 Task: Create new Company, with domain: 'tokyo-mitsubishi.com' and type: 'Prospect'. Add new contact for this company, with mail Id: 'Aadhya34Verma@tokyo-mitsubishi.com', First Name: Aadhya, Last name:  Verma, Job Title: 'Financial Controller', Phone Number: '(305) 555-2347'. Change life cycle stage to  Lead and lead status to  In Progress. Logged in from softage.6@softage.net
Action: Mouse moved to (93, 70)
Screenshot: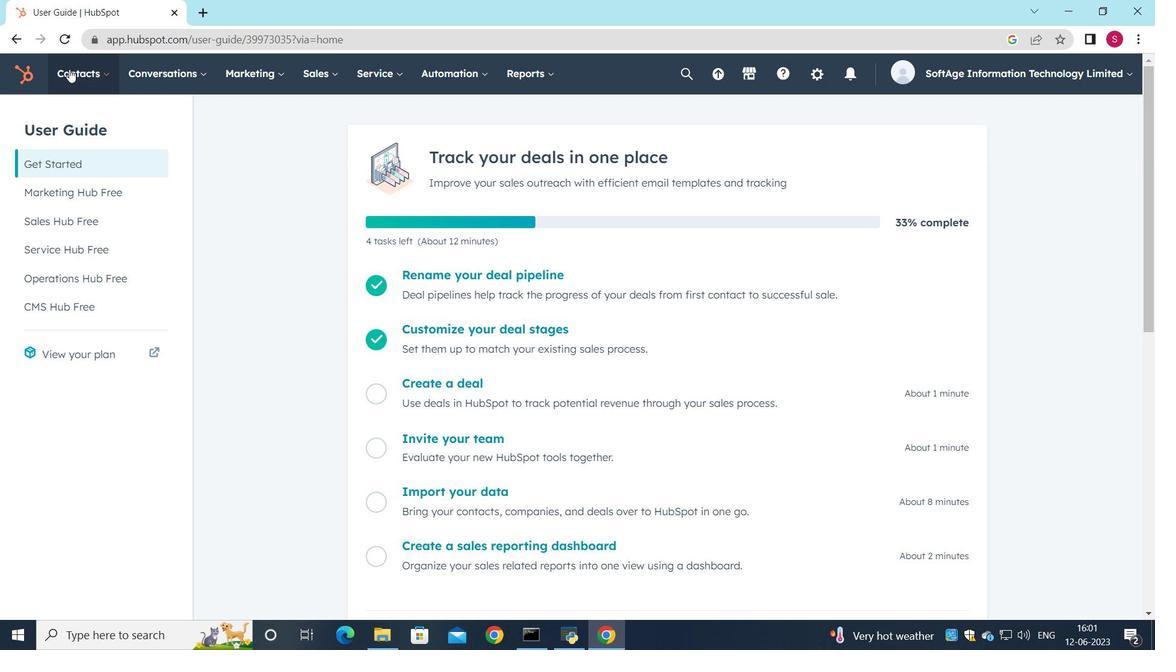 
Action: Mouse pressed left at (93, 70)
Screenshot: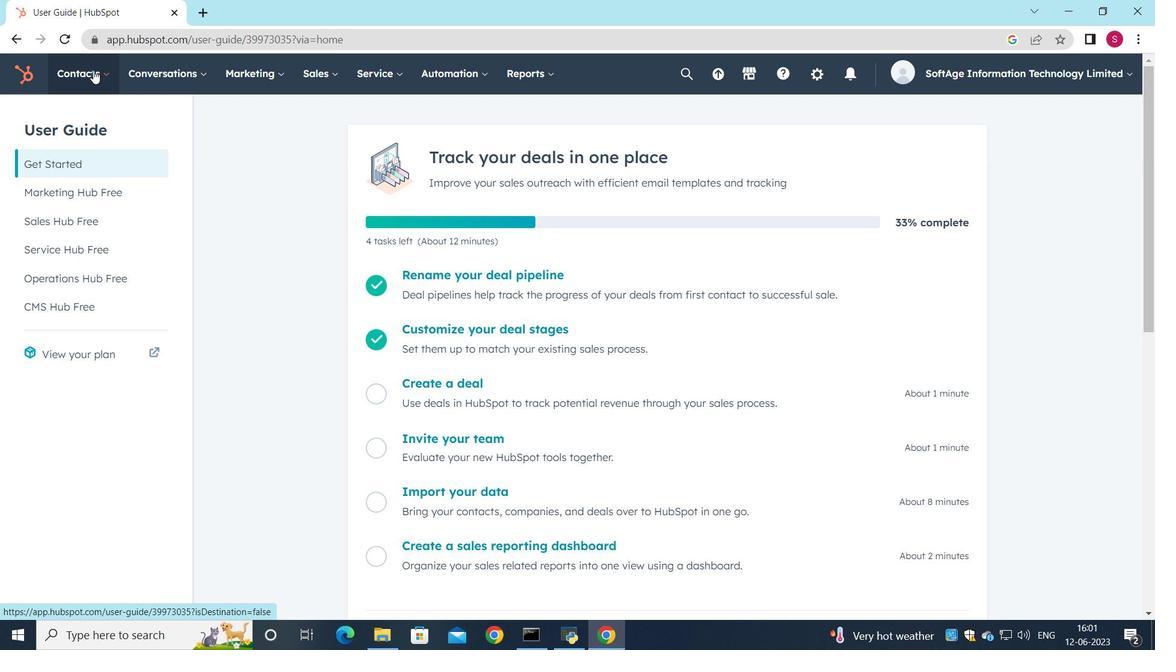
Action: Mouse moved to (128, 149)
Screenshot: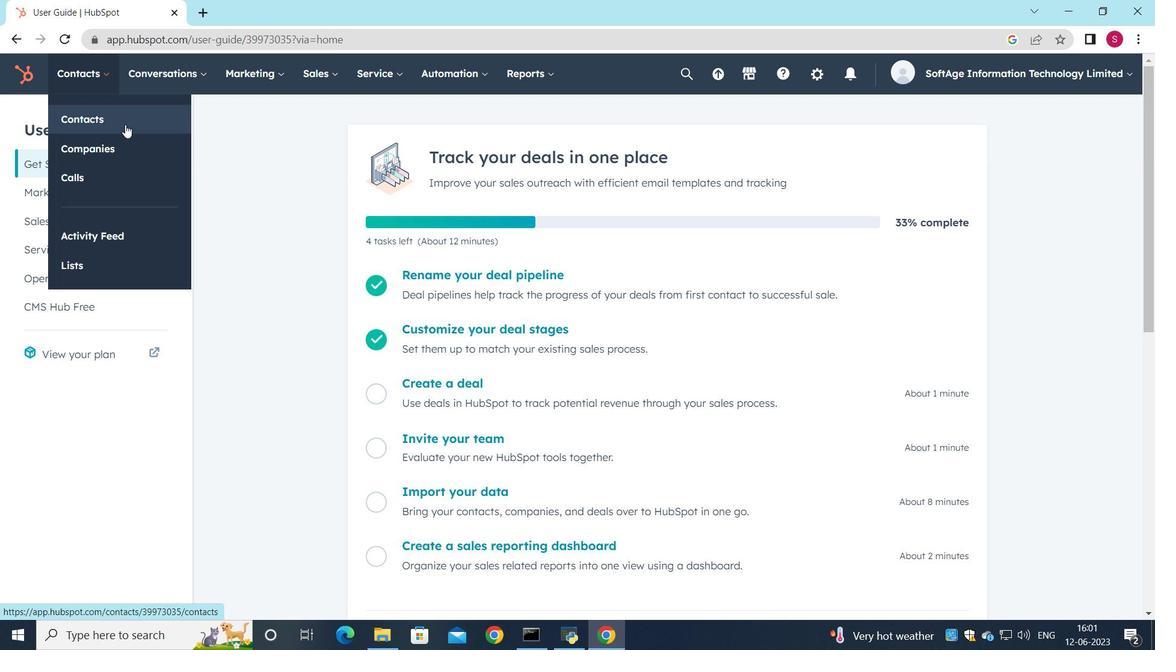 
Action: Mouse pressed left at (128, 149)
Screenshot: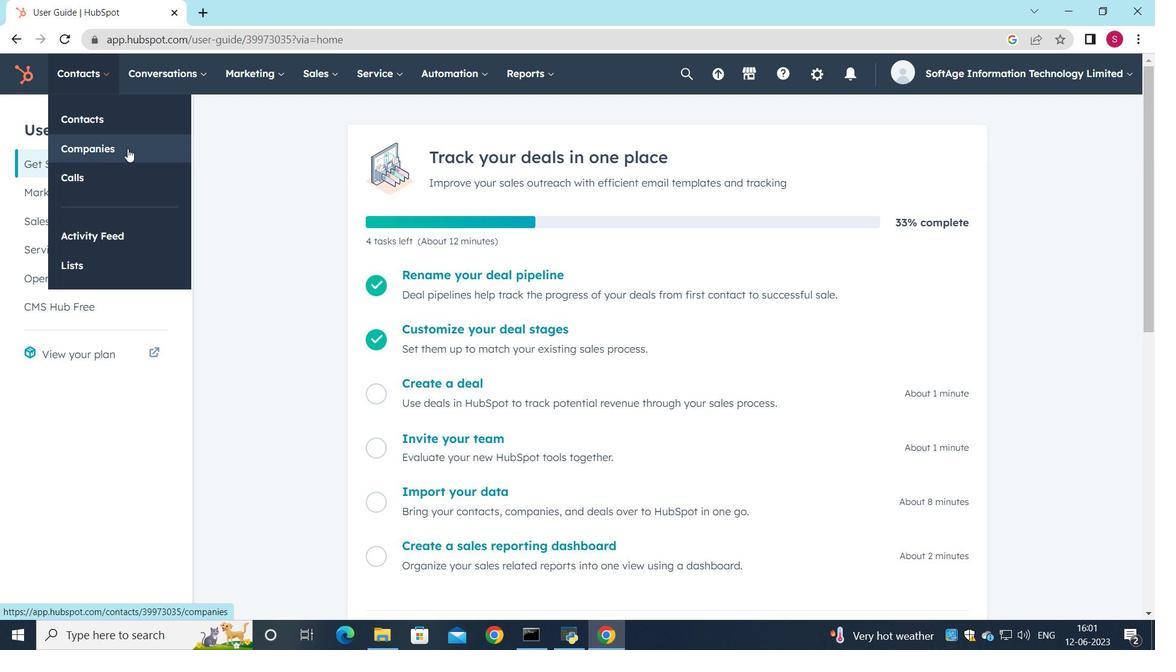 
Action: Mouse moved to (1073, 137)
Screenshot: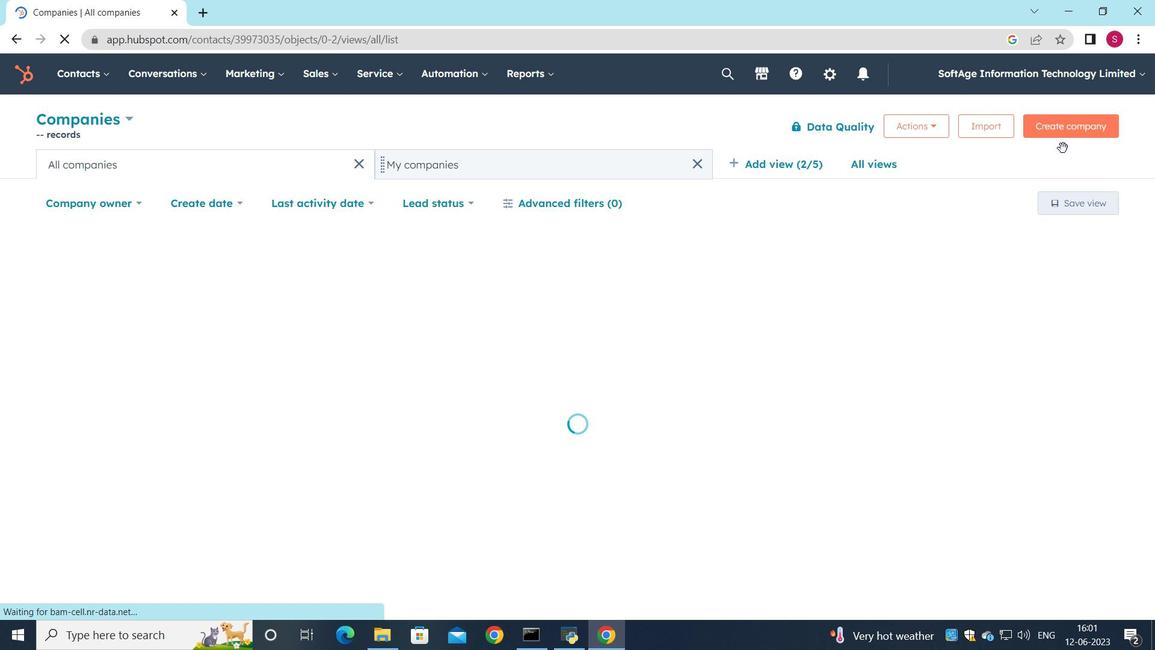 
Action: Mouse pressed left at (1073, 137)
Screenshot: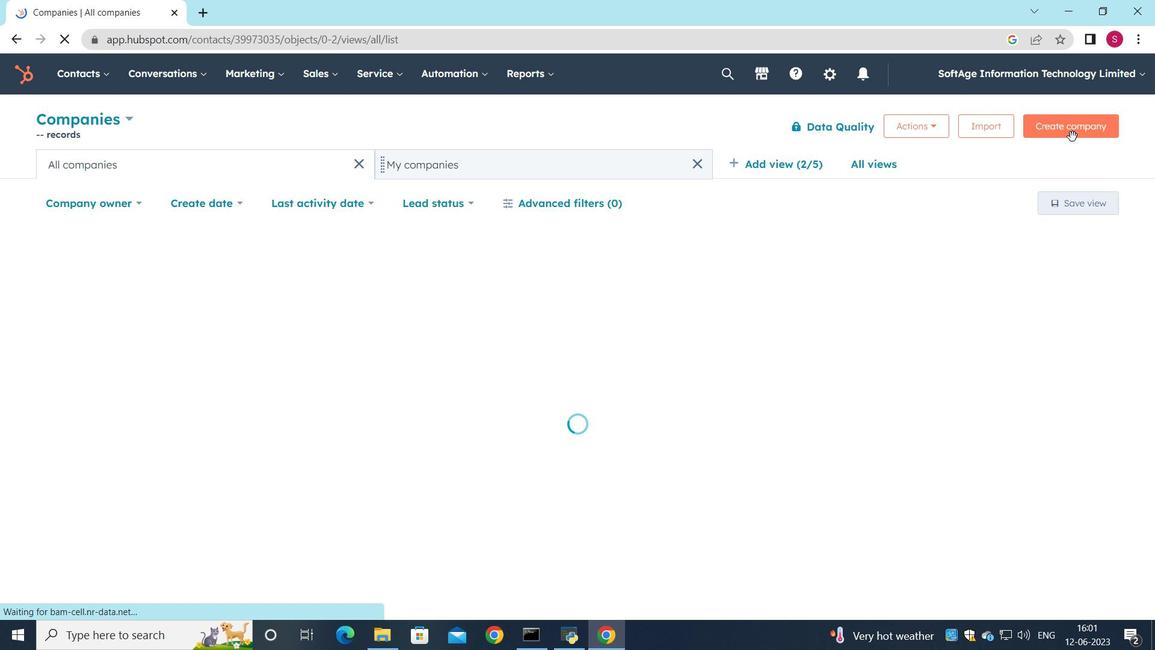 
Action: Mouse moved to (947, 193)
Screenshot: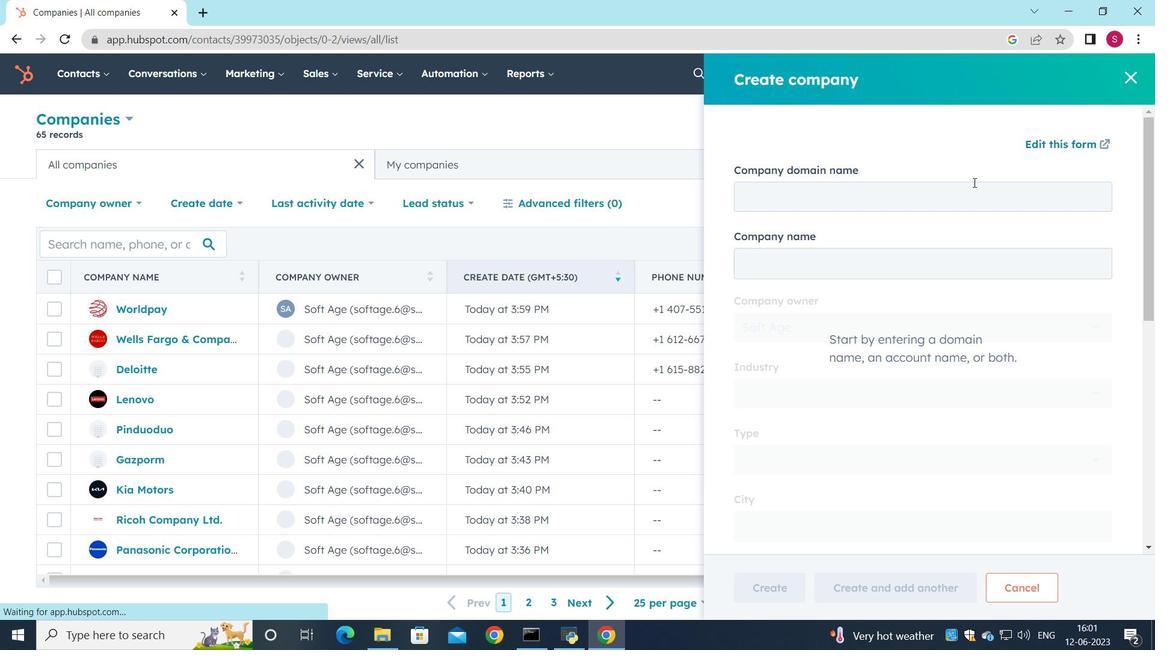 
Action: Mouse pressed left at (947, 193)
Screenshot: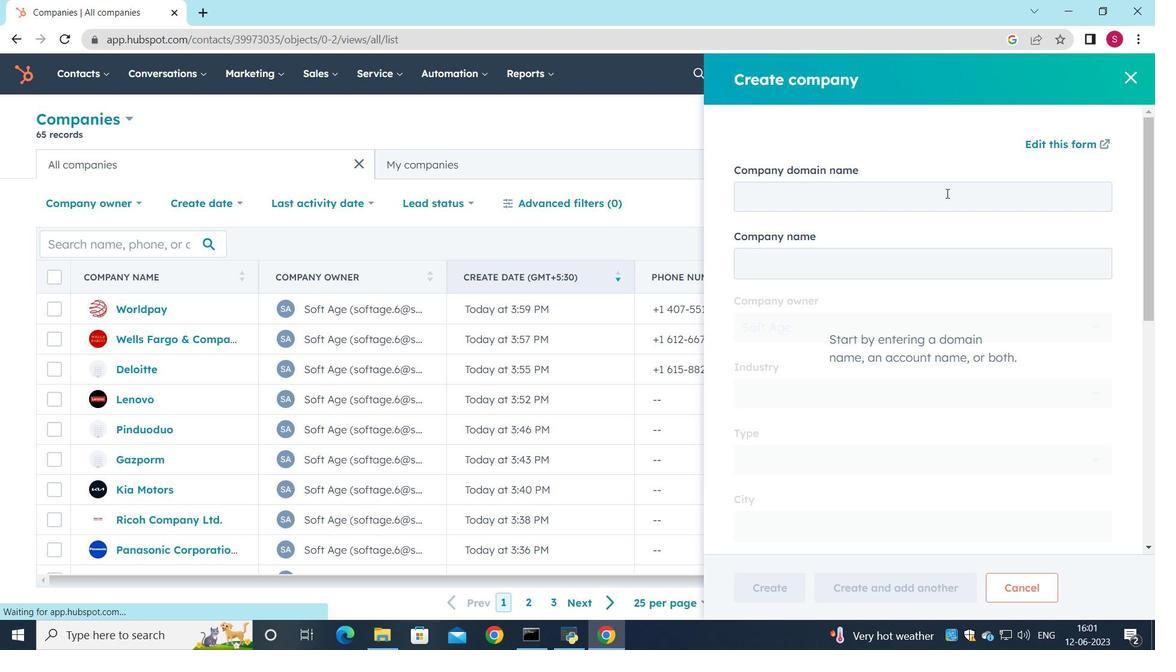 
Action: Key pressed <Key.shift><Key.shift><Key.shift><Key.shift><Key.shift><Key.shift><Key.shift>tokyo-mitsubh<Key.backspace>ishi
Screenshot: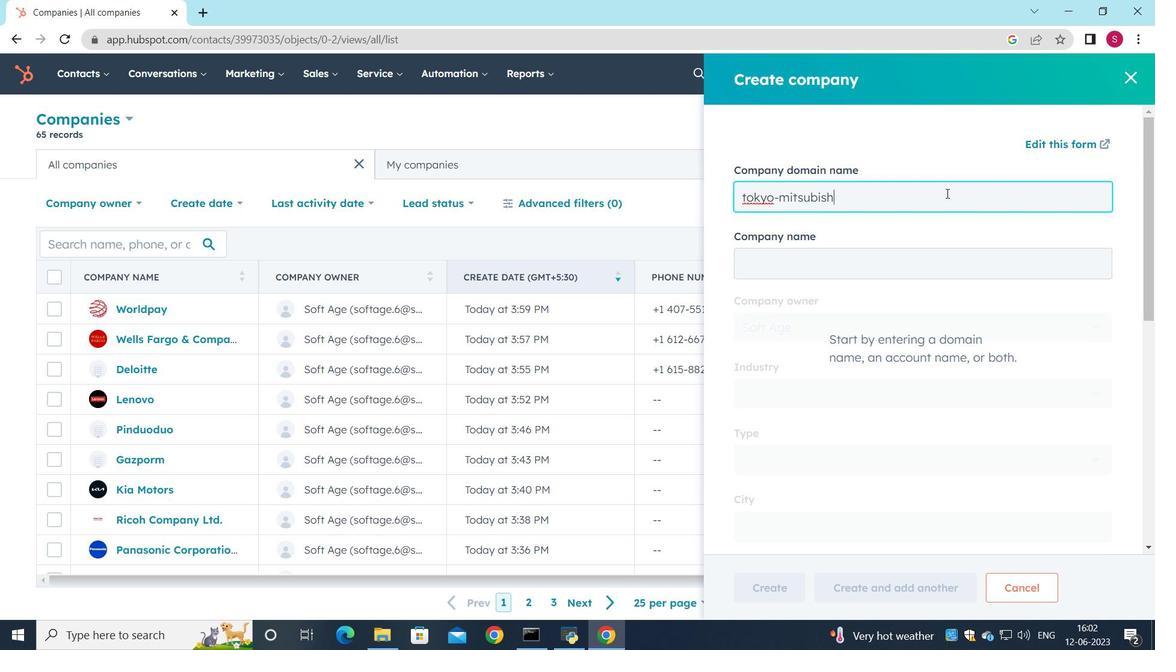 
Action: Mouse moved to (909, 173)
Screenshot: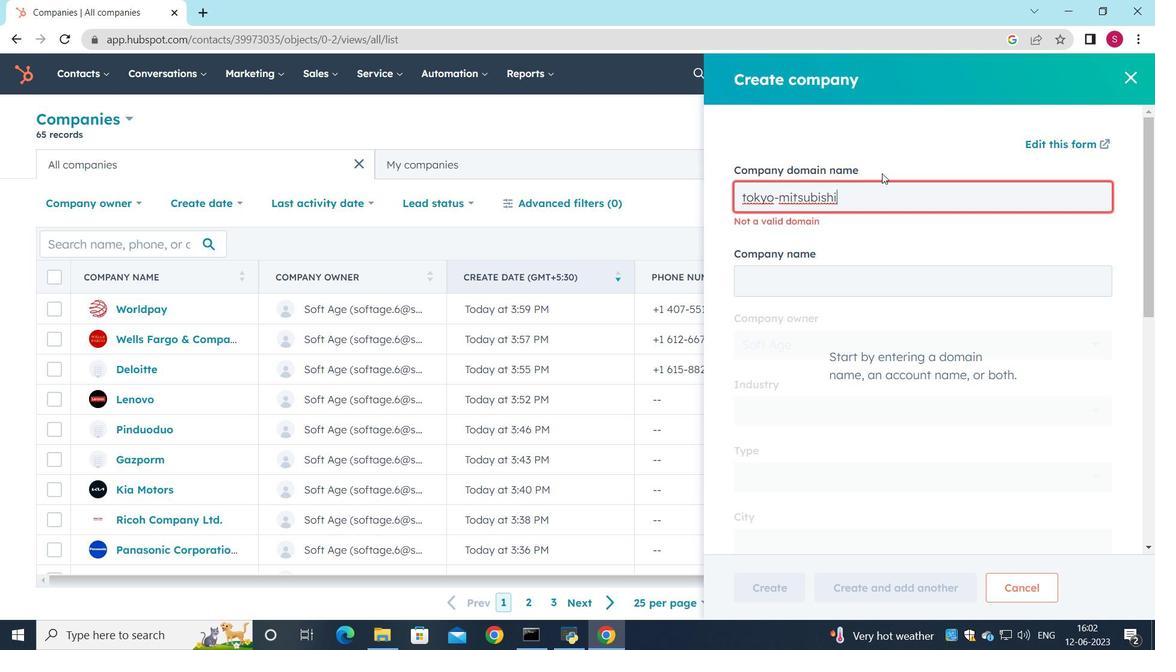 
Action: Key pressed .
Screenshot: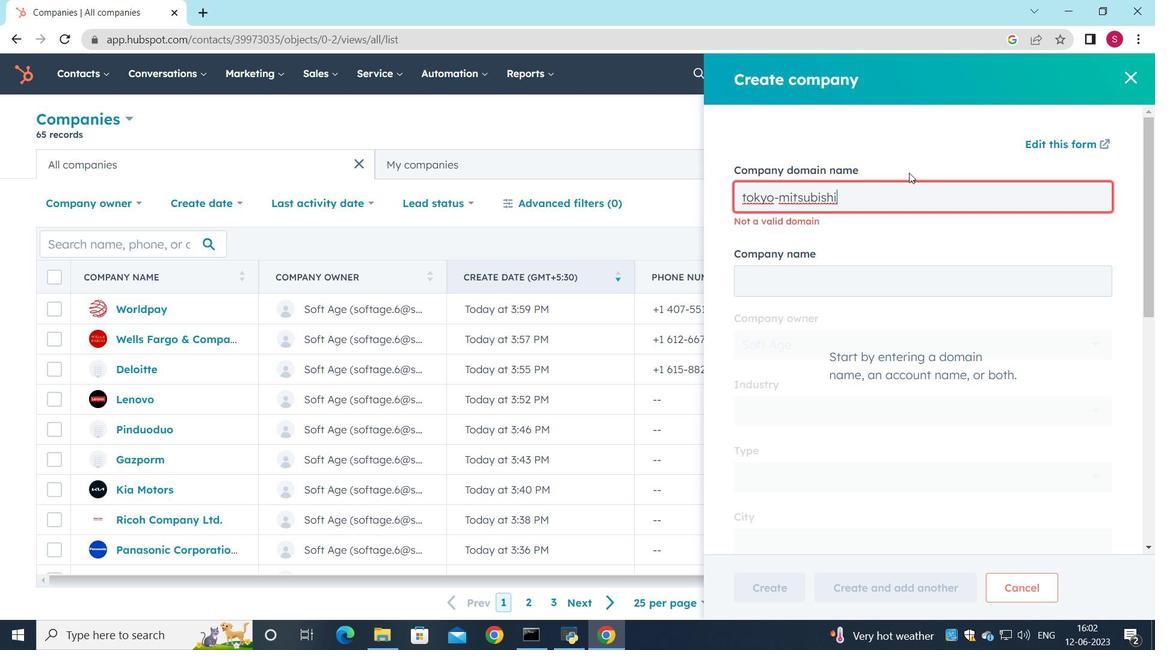 
Action: Mouse moved to (916, 161)
Screenshot: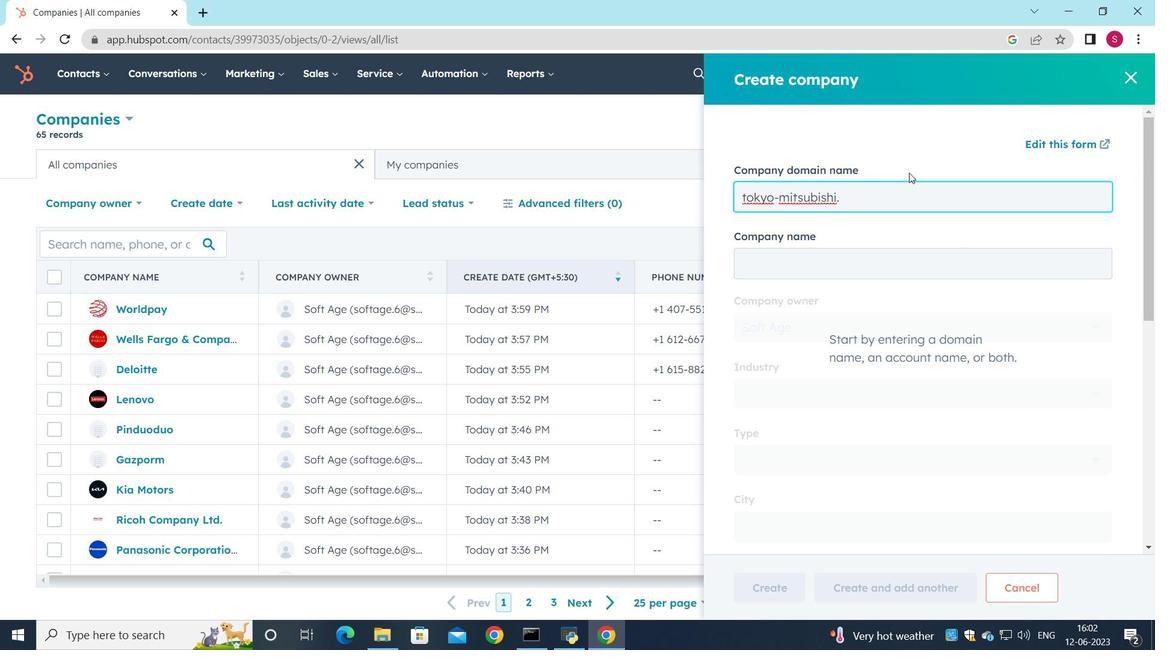 
Action: Key pressed com
Screenshot: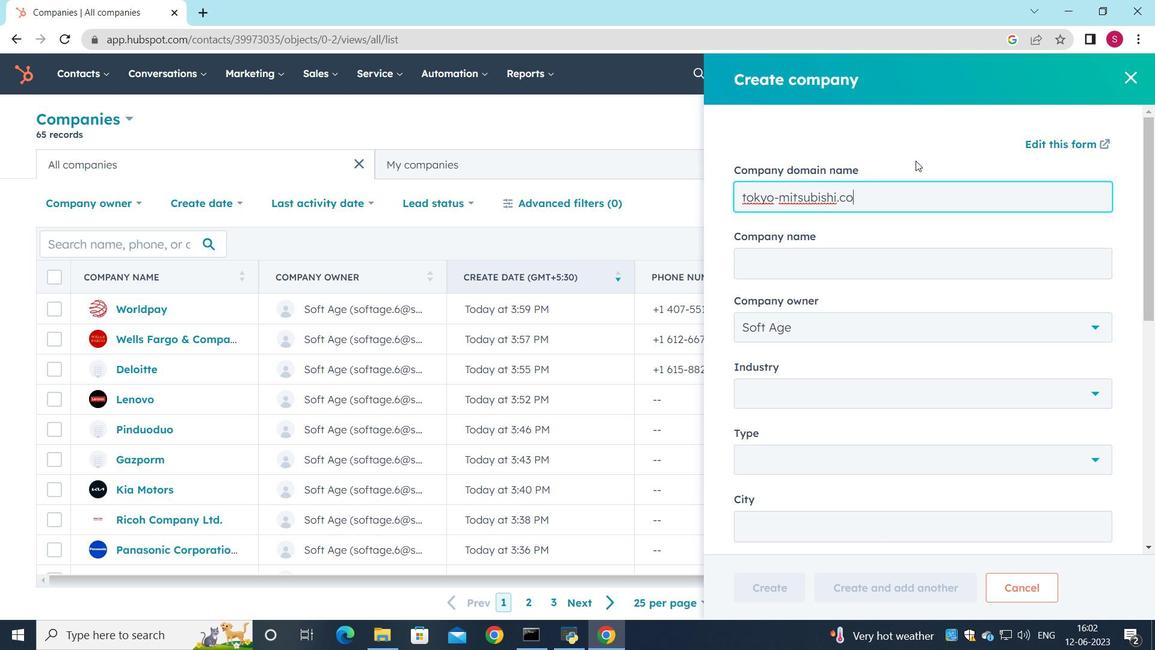 
Action: Mouse moved to (841, 318)
Screenshot: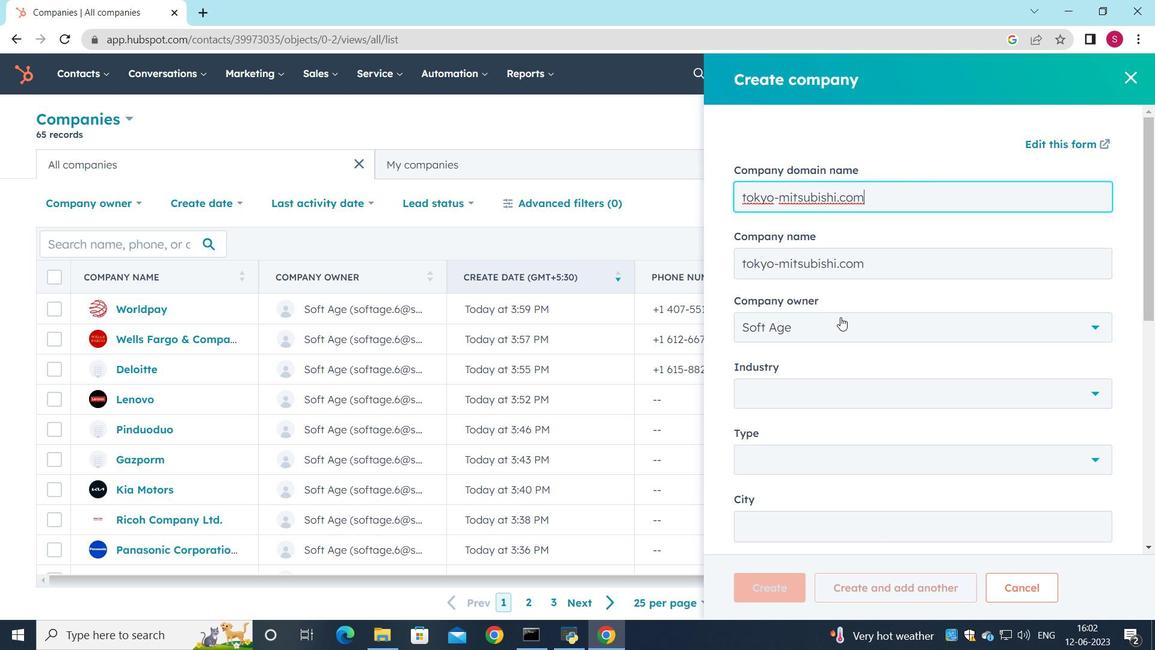 
Action: Mouse scrolled (841, 318) with delta (0, 0)
Screenshot: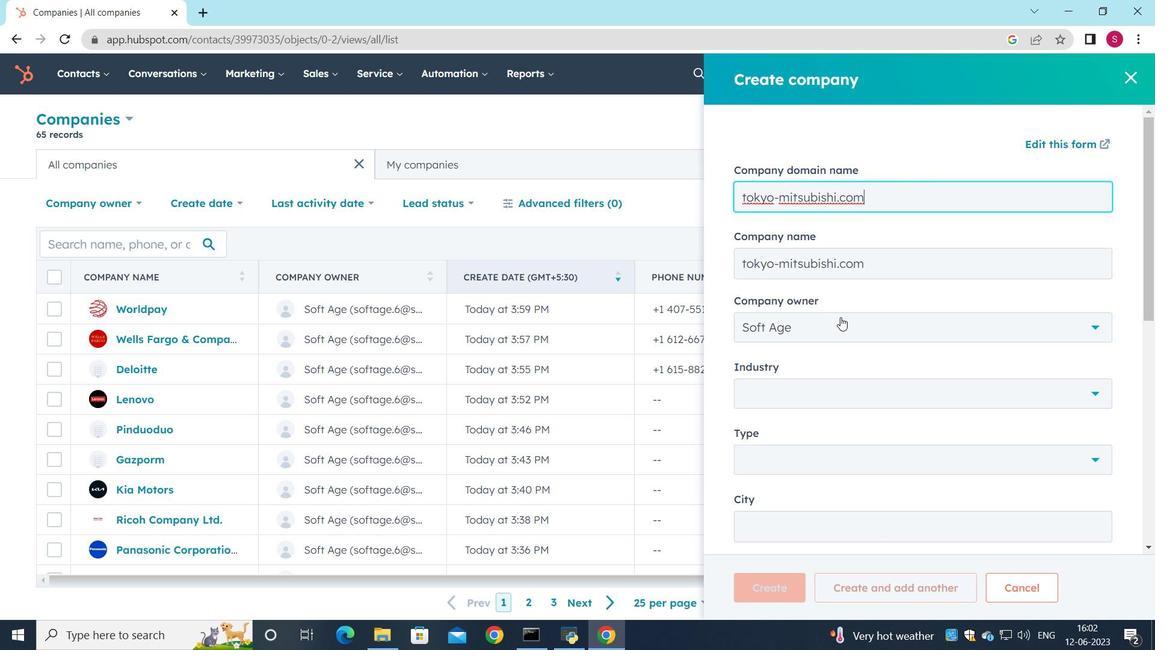 
Action: Mouse moved to (1066, 379)
Screenshot: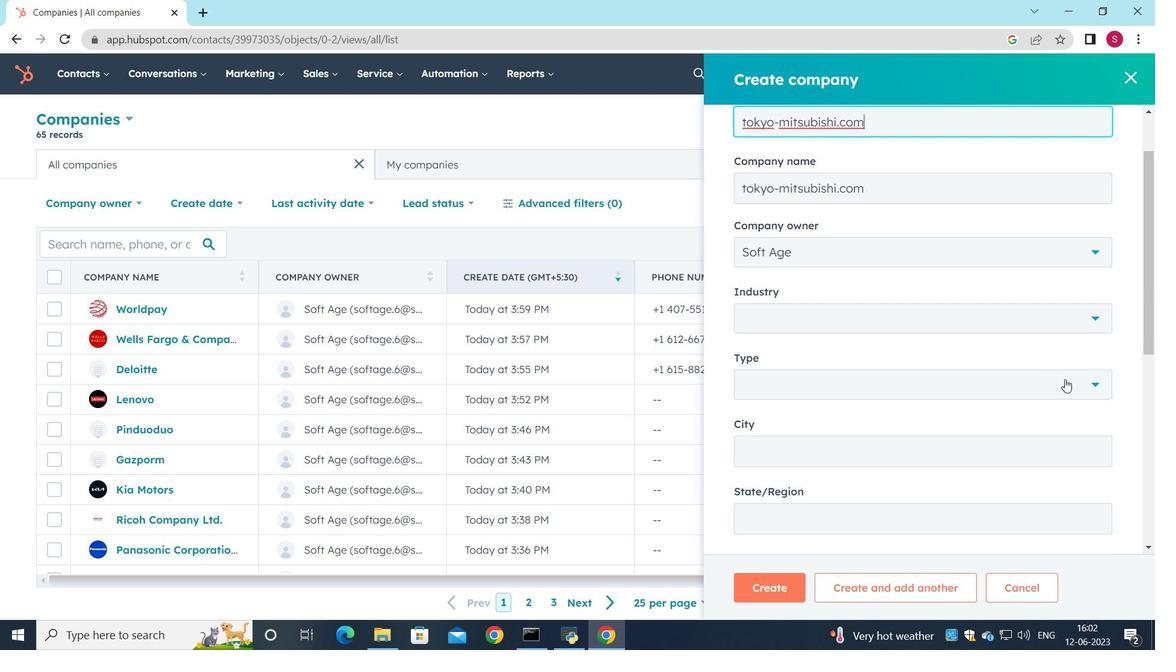 
Action: Mouse pressed left at (1066, 379)
Screenshot: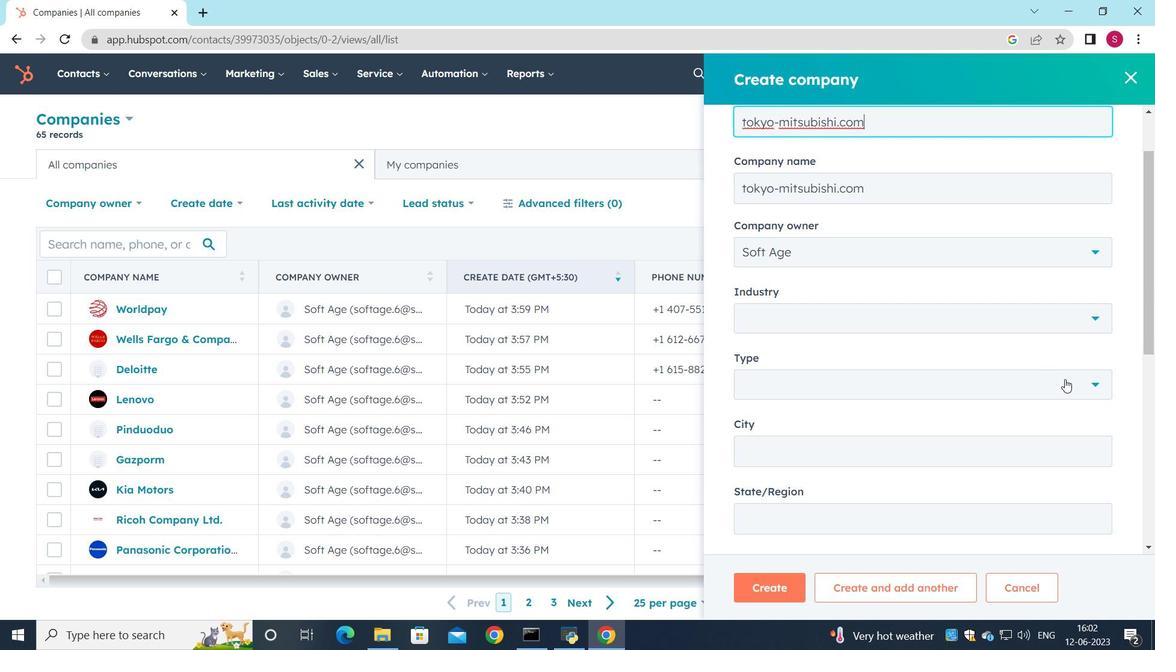 
Action: Mouse moved to (806, 449)
Screenshot: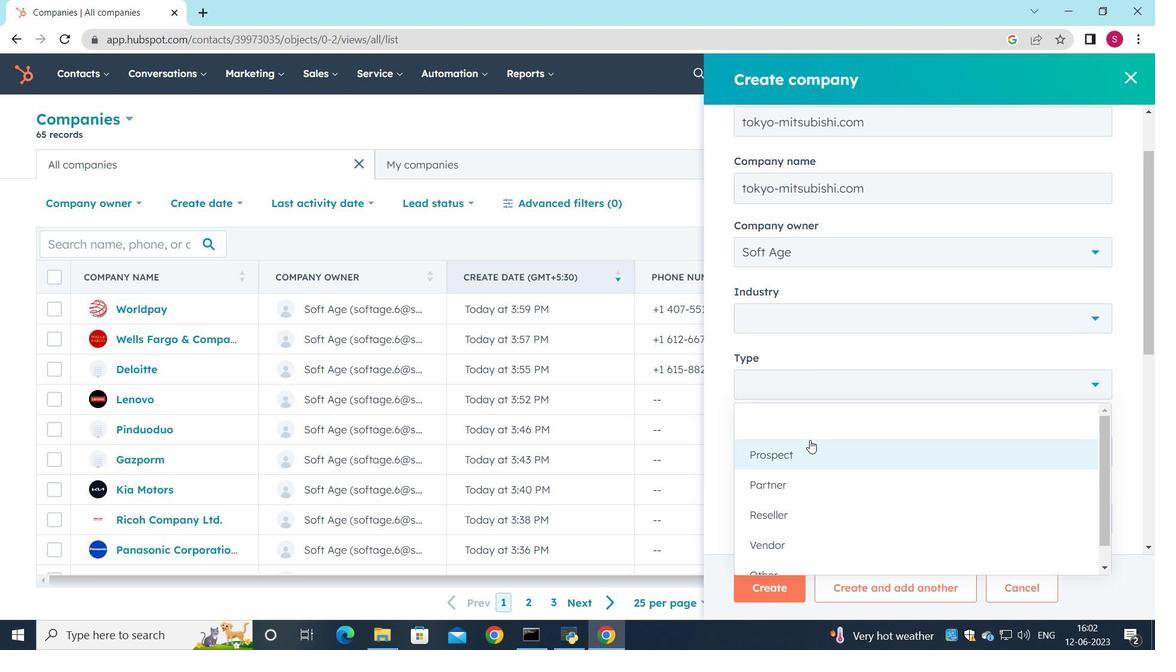 
Action: Mouse pressed left at (806, 449)
Screenshot: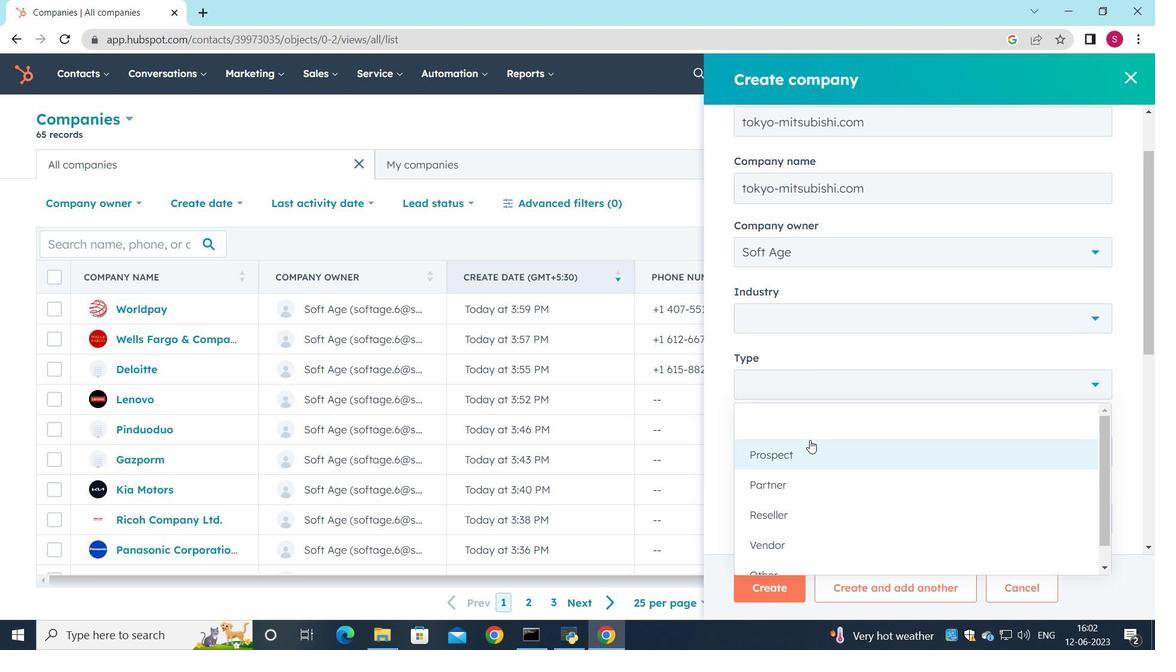
Action: Mouse moved to (811, 403)
Screenshot: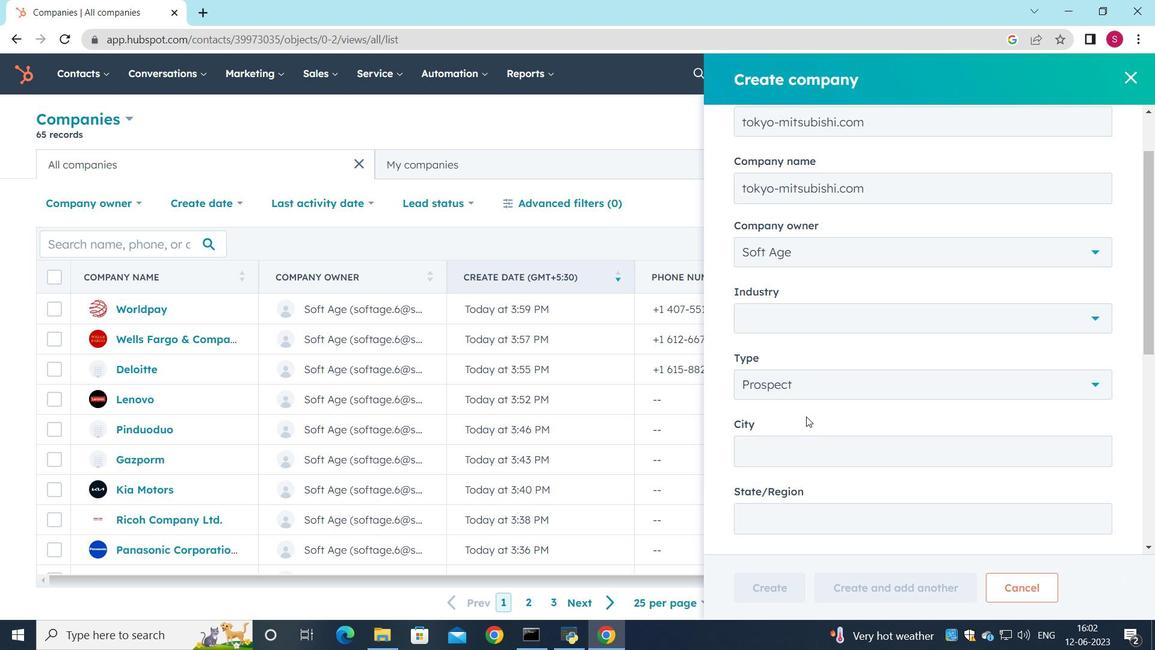 
Action: Mouse scrolled (811, 402) with delta (0, 0)
Screenshot: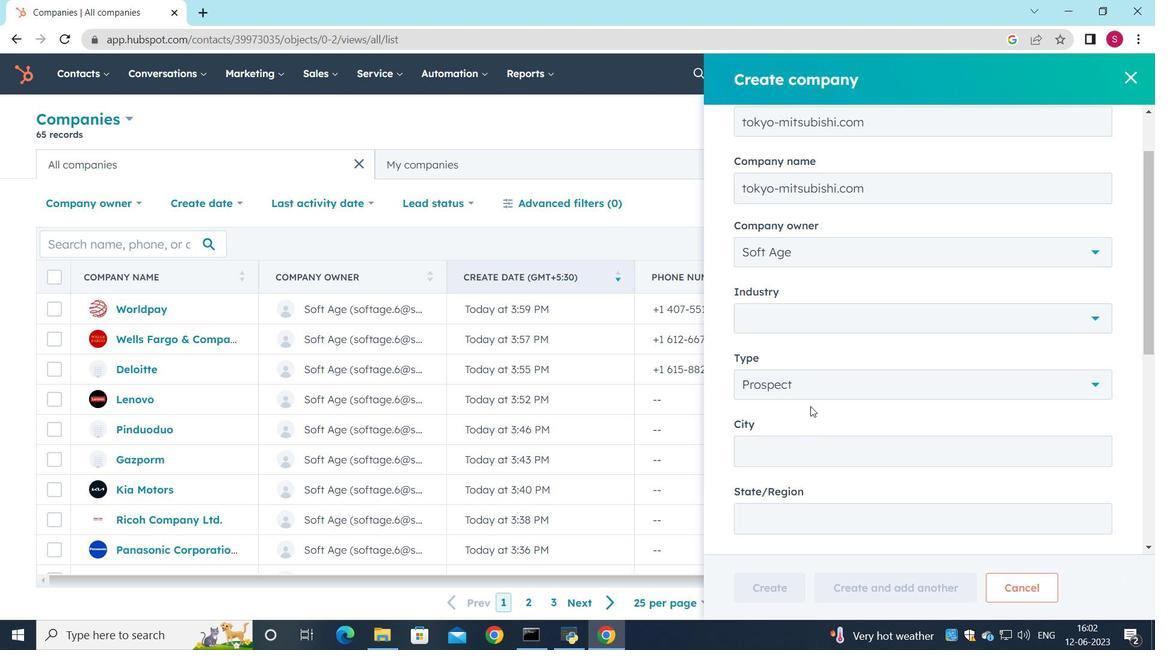 
Action: Mouse scrolled (811, 402) with delta (0, 0)
Screenshot: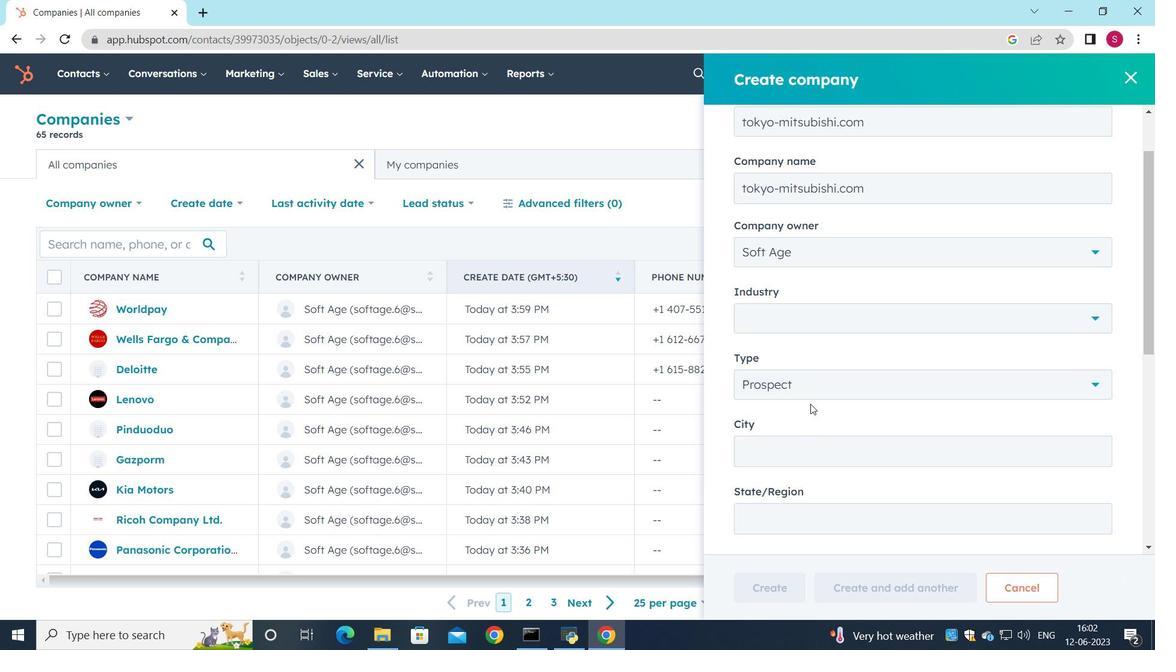 
Action: Mouse moved to (766, 580)
Screenshot: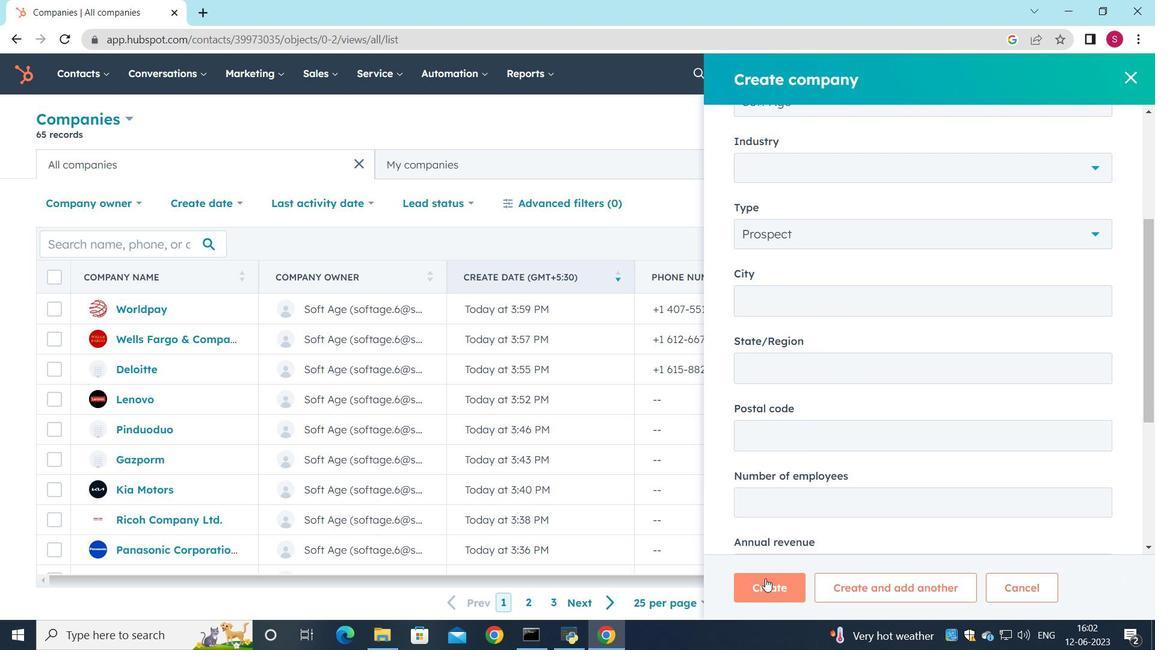 
Action: Mouse pressed left at (766, 580)
Screenshot: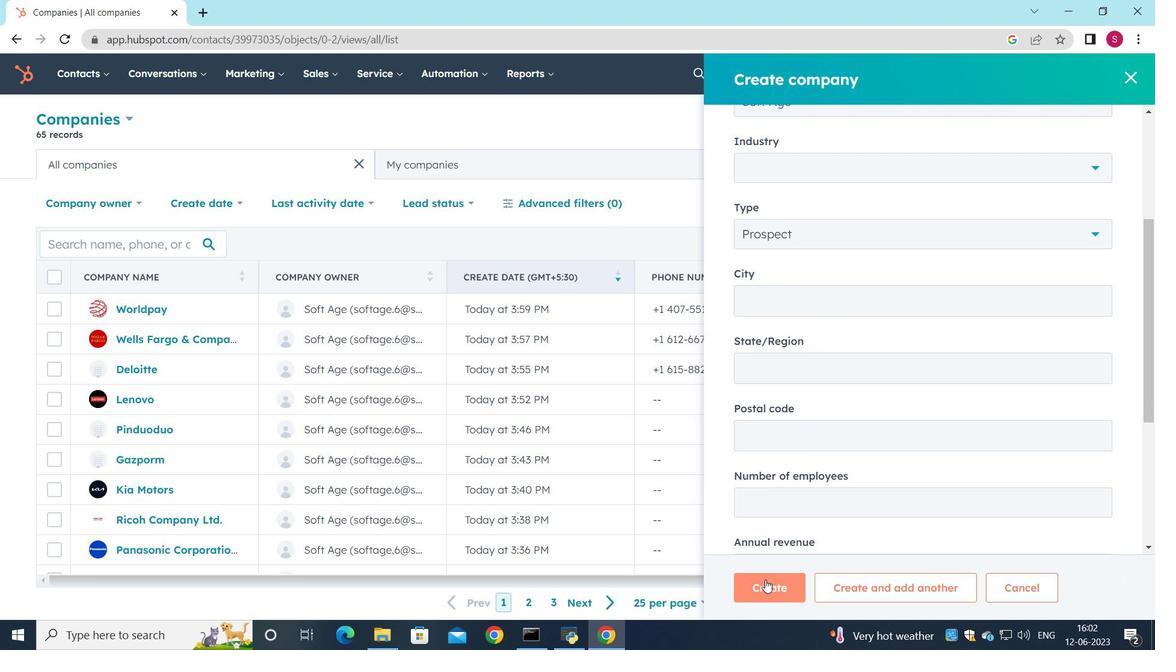 
Action: Mouse moved to (696, 460)
Screenshot: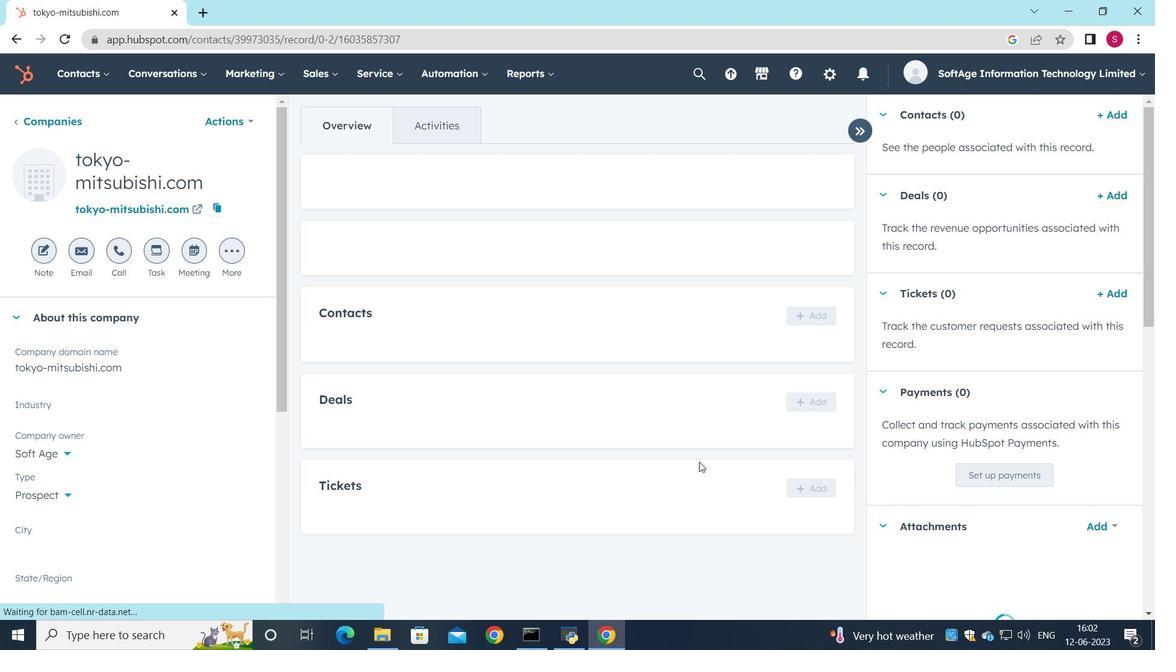 
Action: Mouse scrolled (696, 459) with delta (0, 0)
Screenshot: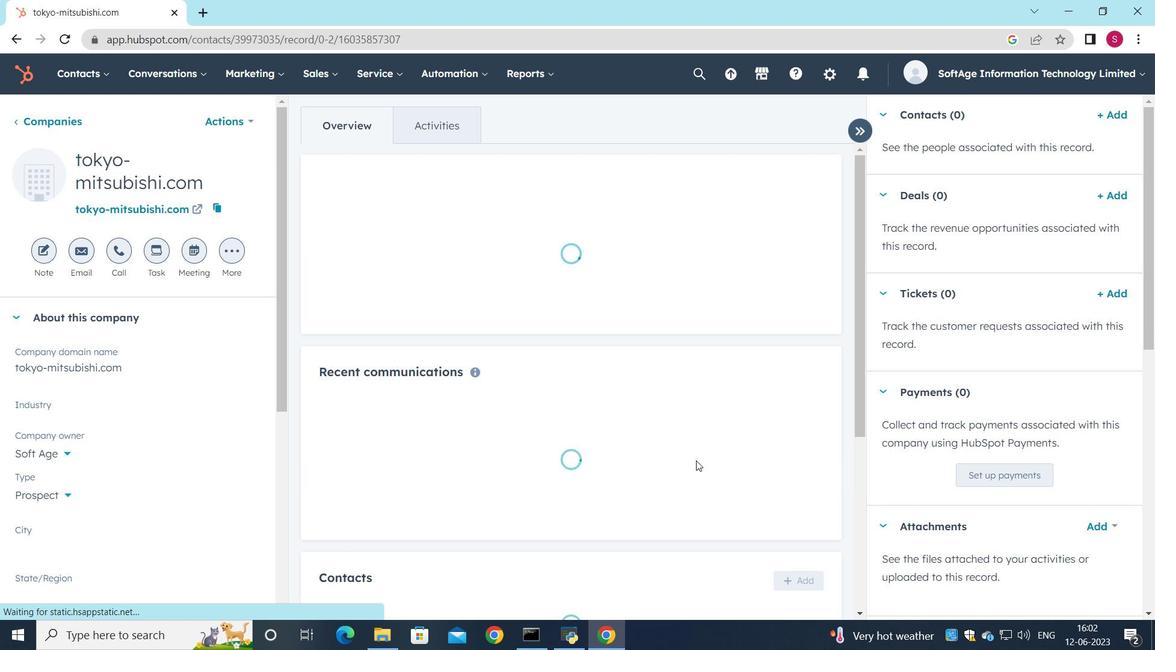 
Action: Mouse scrolled (696, 459) with delta (0, 0)
Screenshot: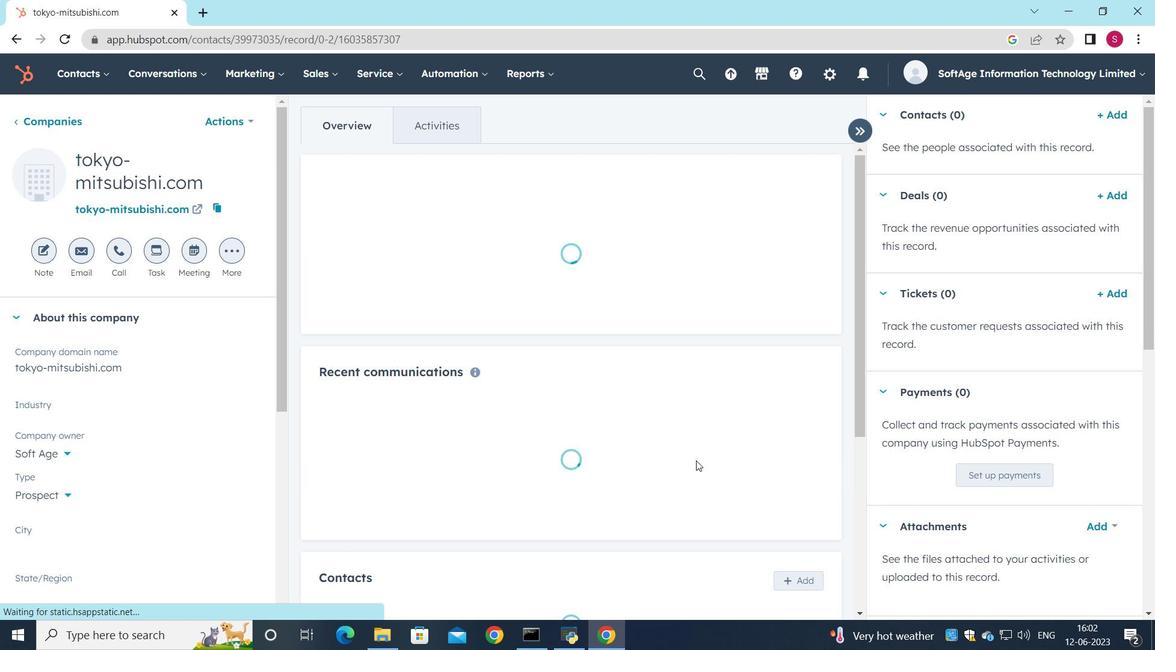 
Action: Mouse scrolled (696, 459) with delta (0, 0)
Screenshot: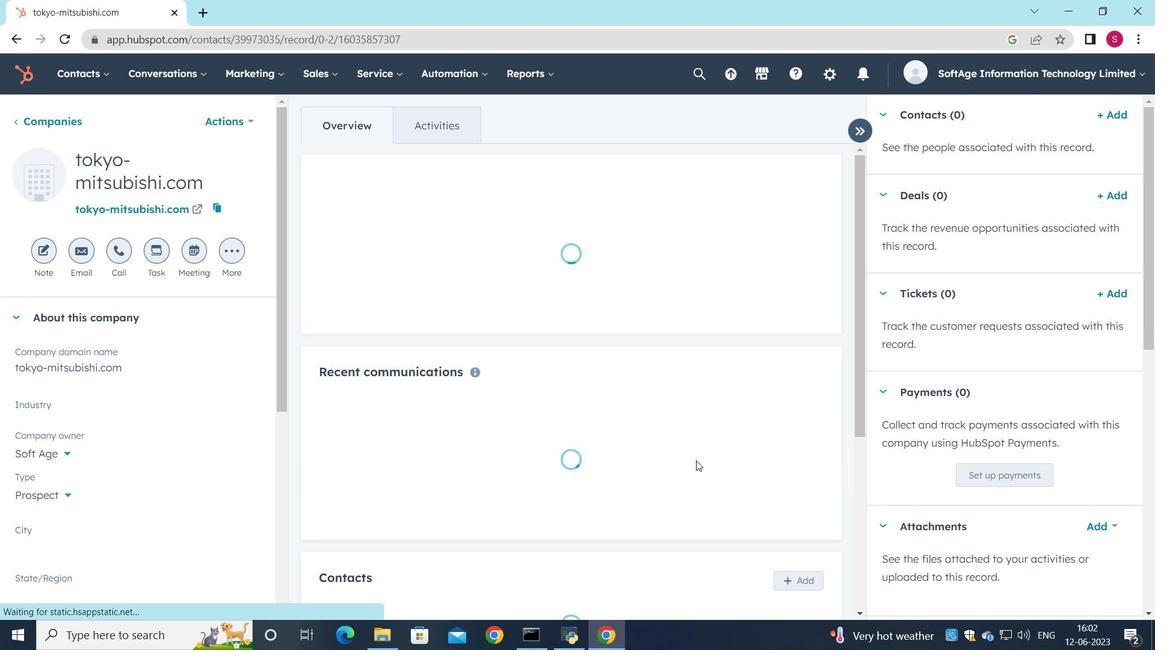 
Action: Mouse scrolled (696, 459) with delta (0, 0)
Screenshot: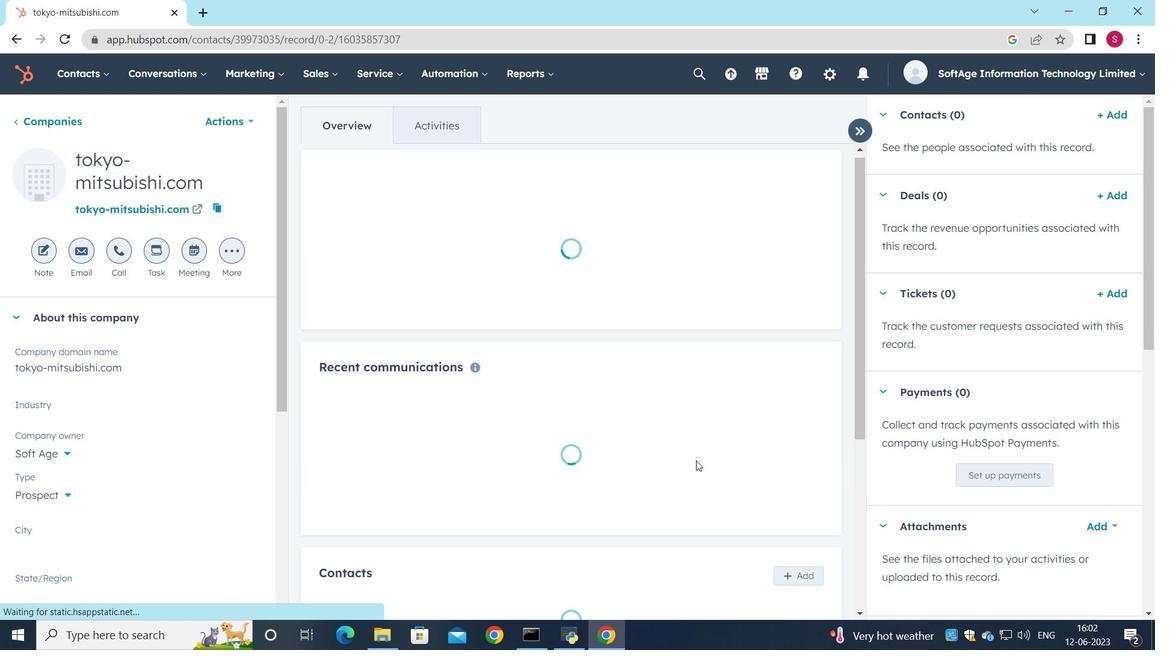 
Action: Mouse moved to (784, 427)
Screenshot: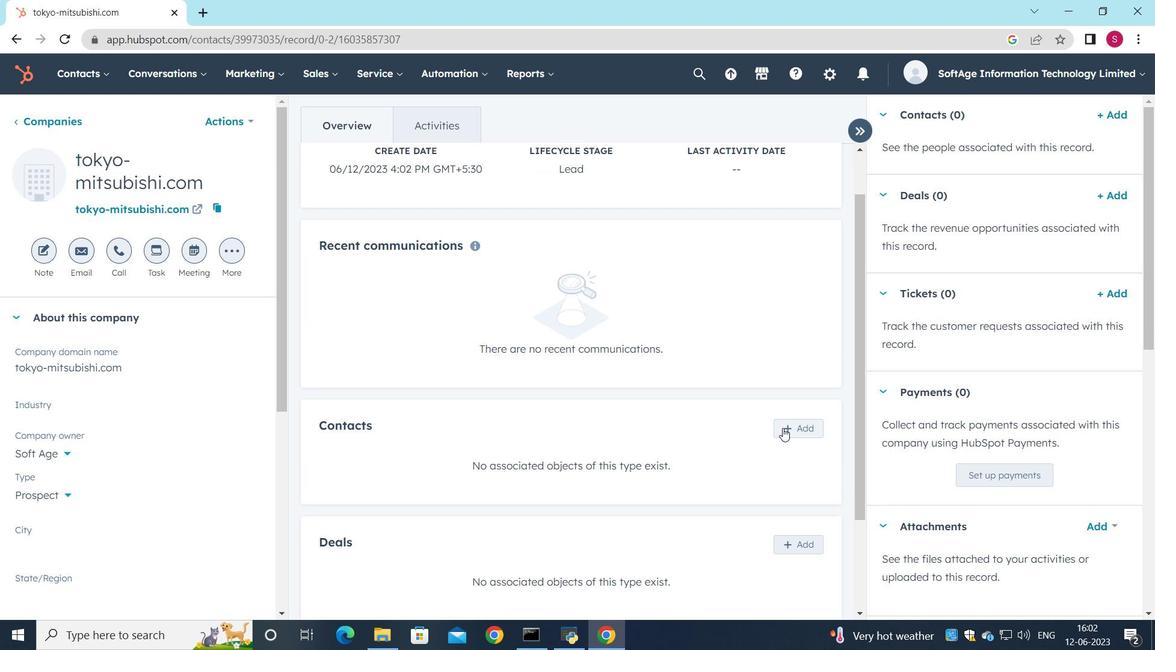 
Action: Mouse pressed left at (784, 427)
Screenshot: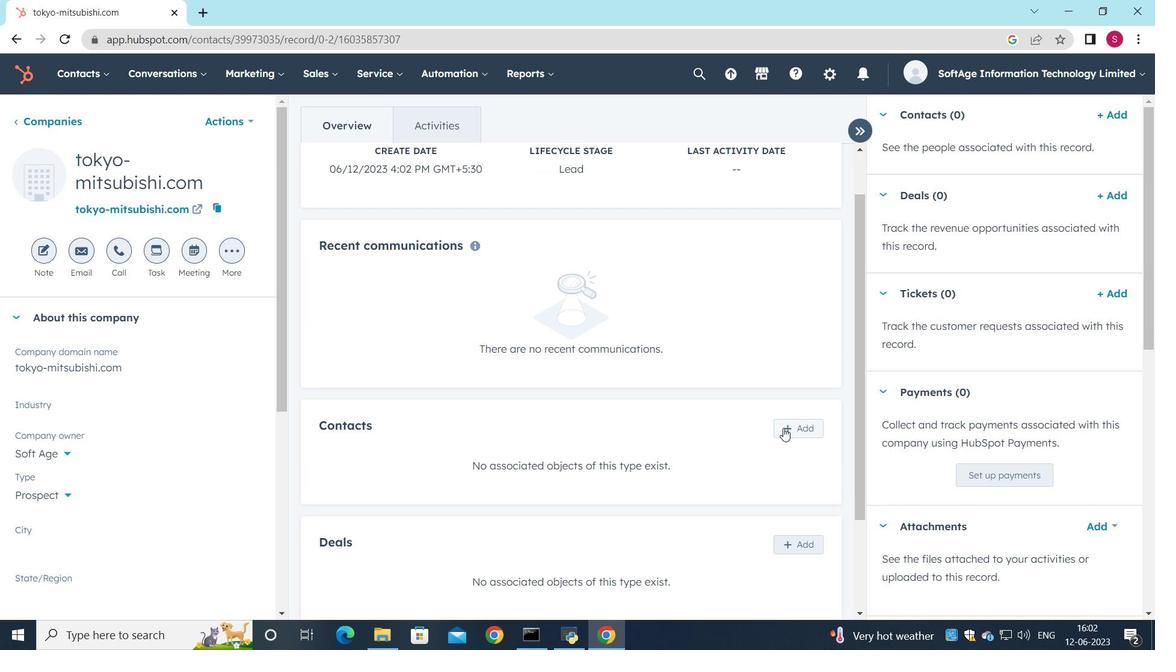 
Action: Mouse moved to (841, 157)
Screenshot: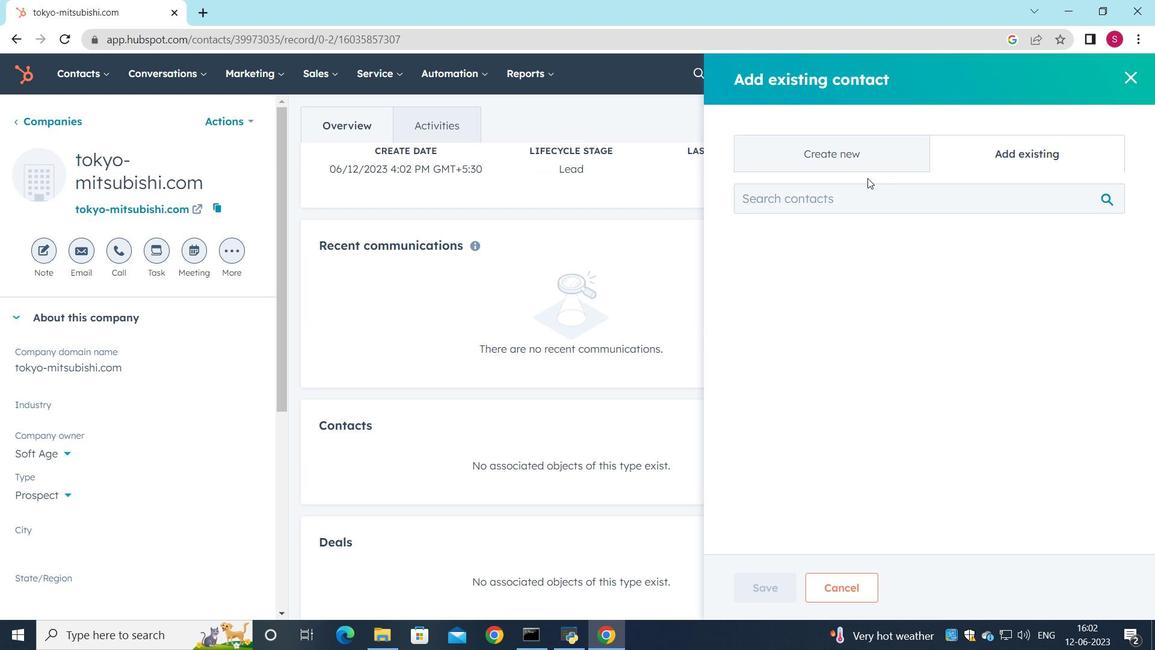 
Action: Mouse pressed left at (841, 157)
Screenshot: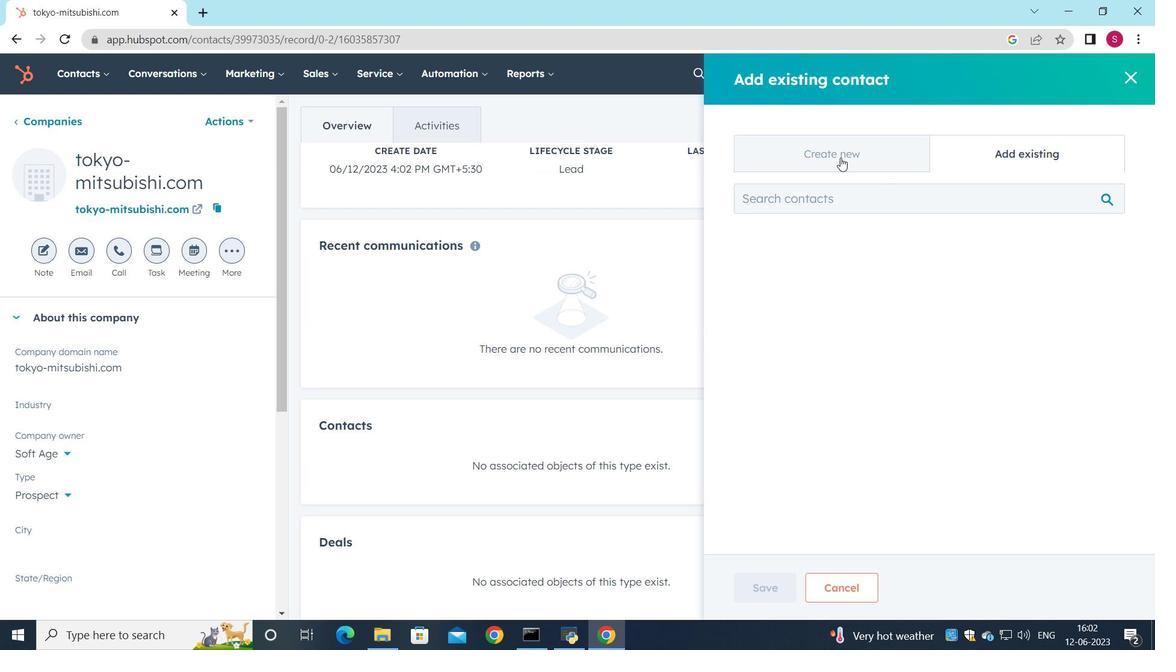 
Action: Mouse moved to (806, 243)
Screenshot: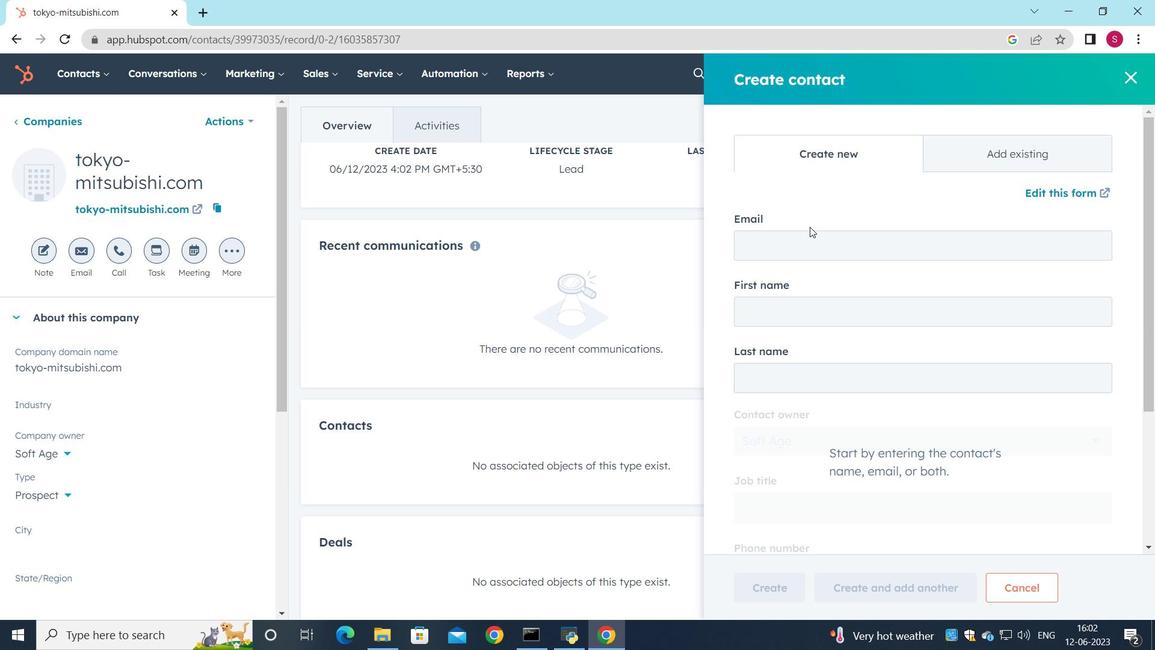 
Action: Mouse pressed left at (806, 243)
Screenshot: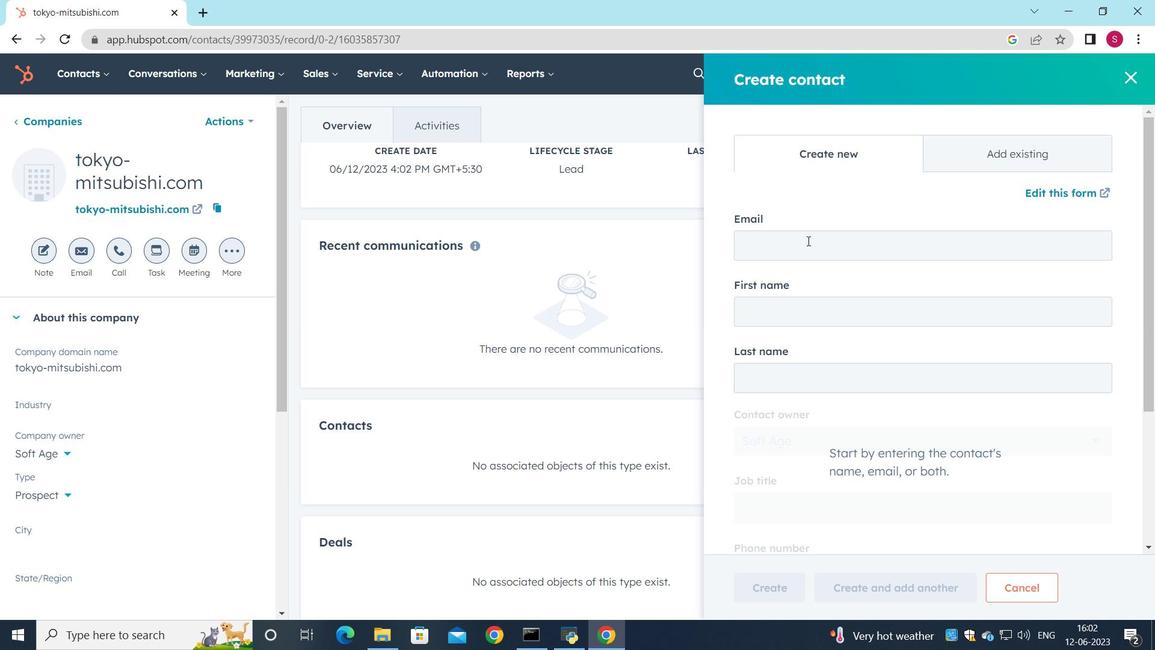 
Action: Key pressed <Key.shift>Aadhya34<Key.shift>Verma<Key.shift><Key.shift><Key.shift><Key.shift><Key.shift><Key.shift><Key.shift><Key.shift><Key.shift>@tokyo-mitsubh<Key.backspace>ishi.com
Screenshot: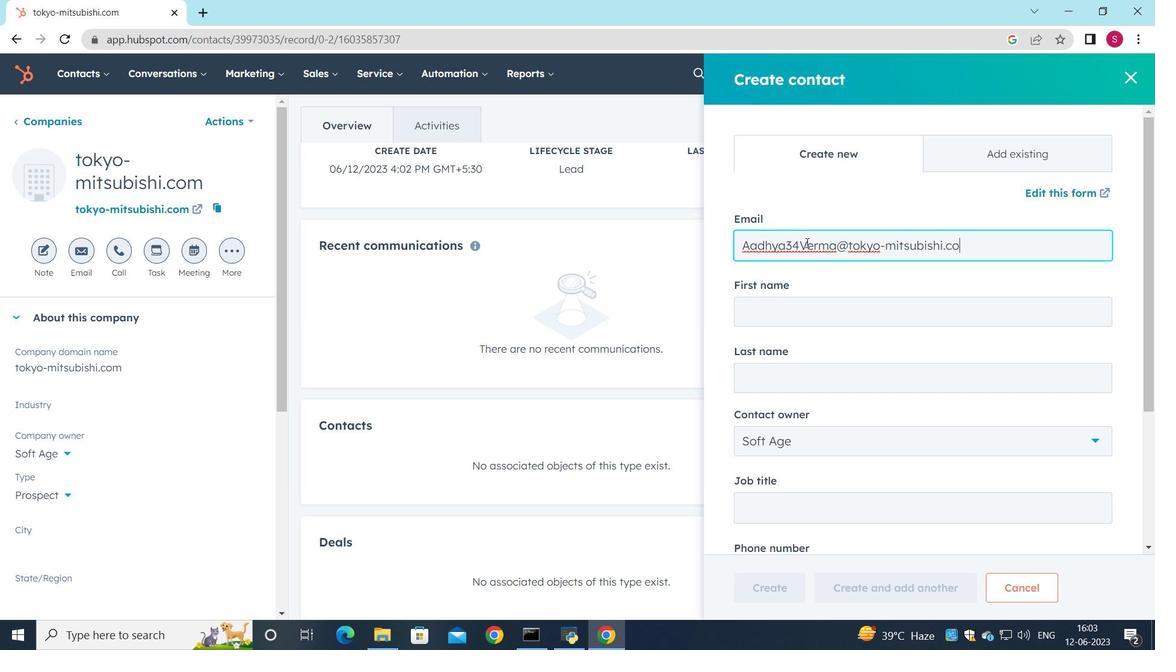 
Action: Mouse moved to (814, 322)
Screenshot: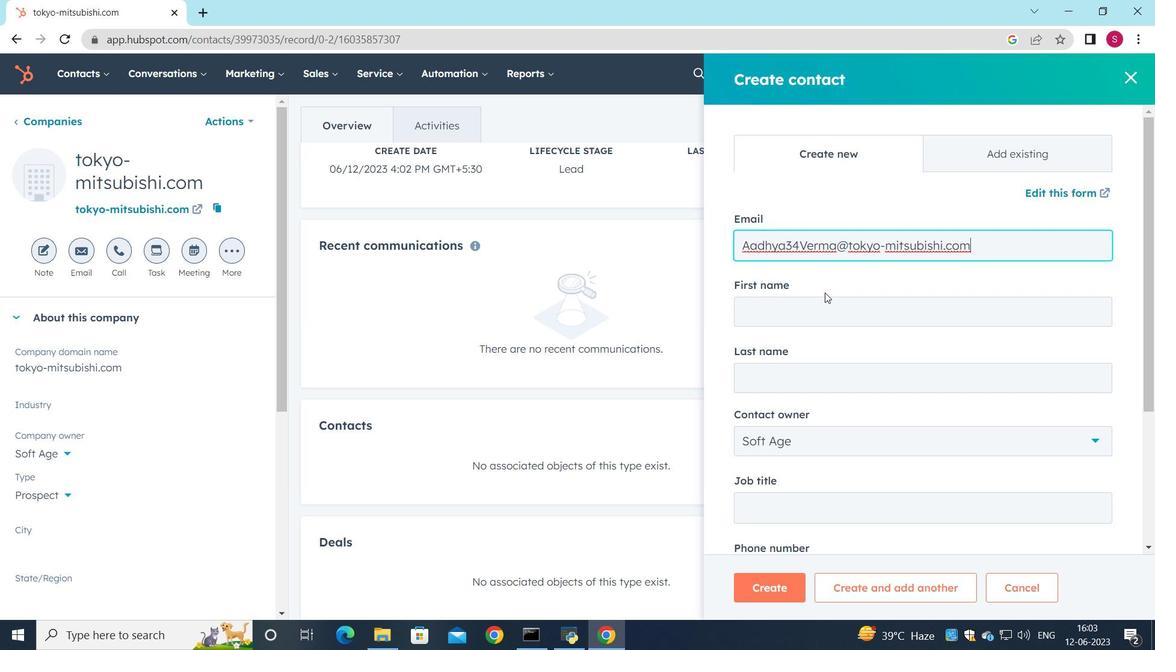 
Action: Mouse pressed left at (814, 322)
Screenshot: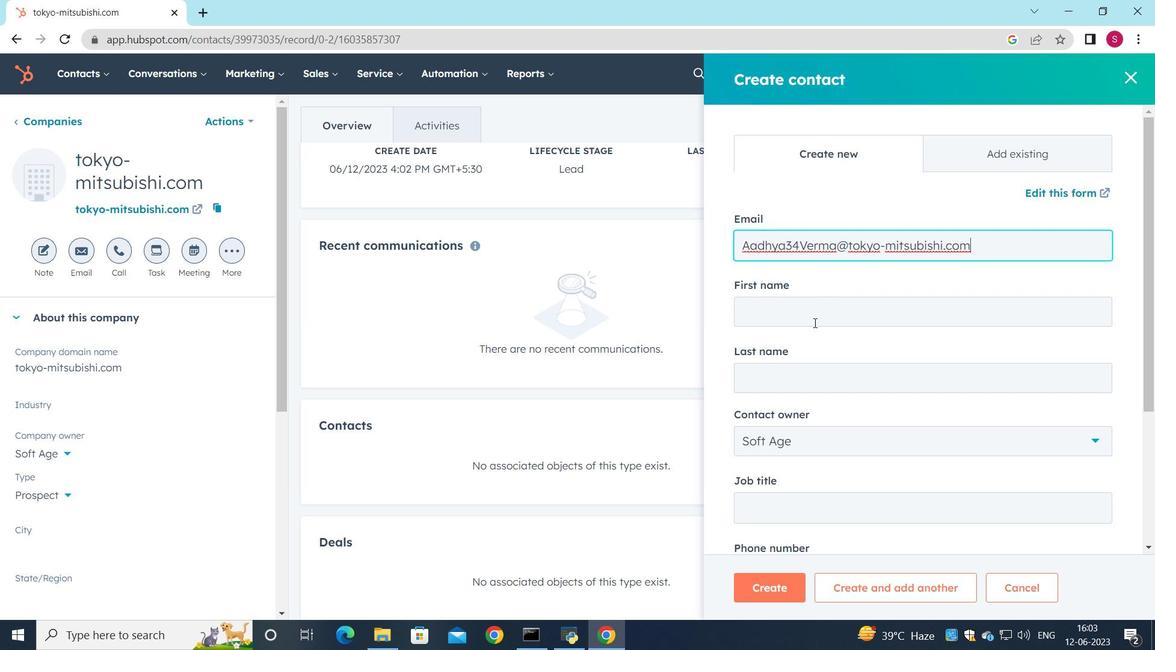 
Action: Key pressed <Key.shift>A<Key.shift><Key.shift>A<Key.backspace>adhya
Screenshot: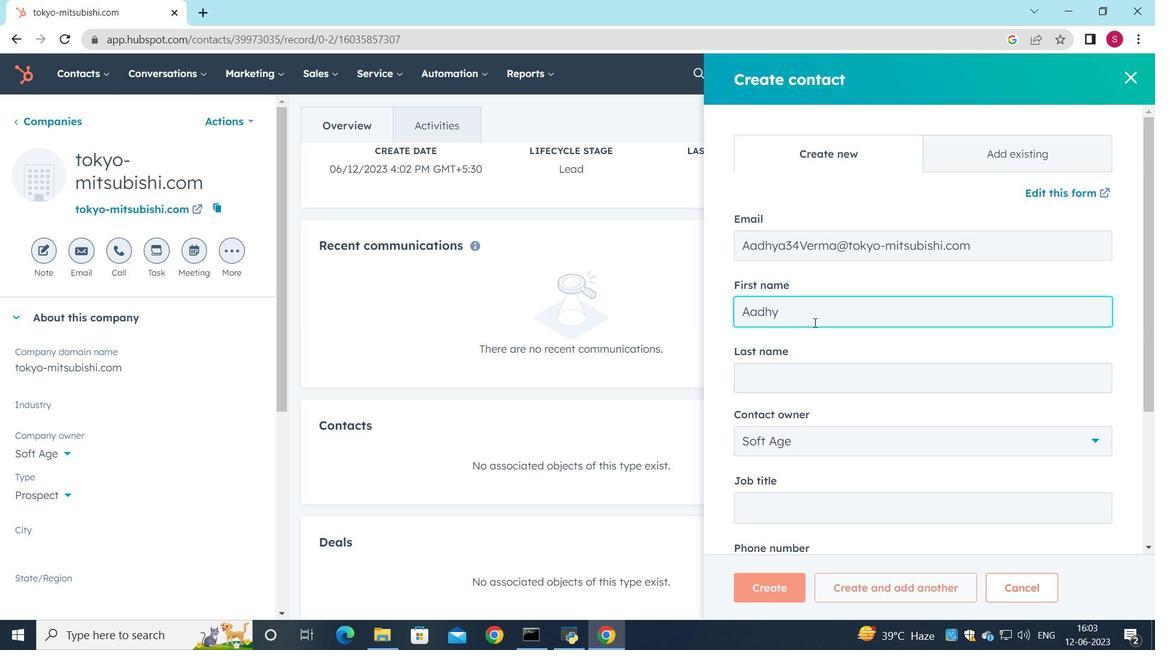 
Action: Mouse moved to (832, 365)
Screenshot: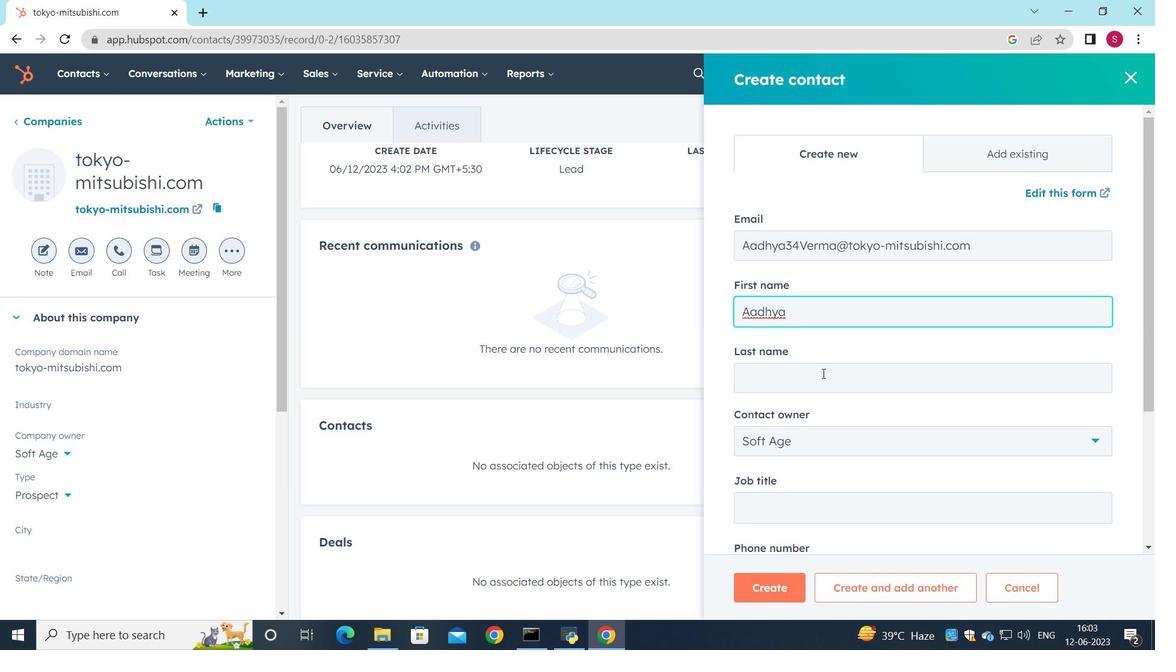 
Action: Mouse pressed left at (832, 365)
Screenshot: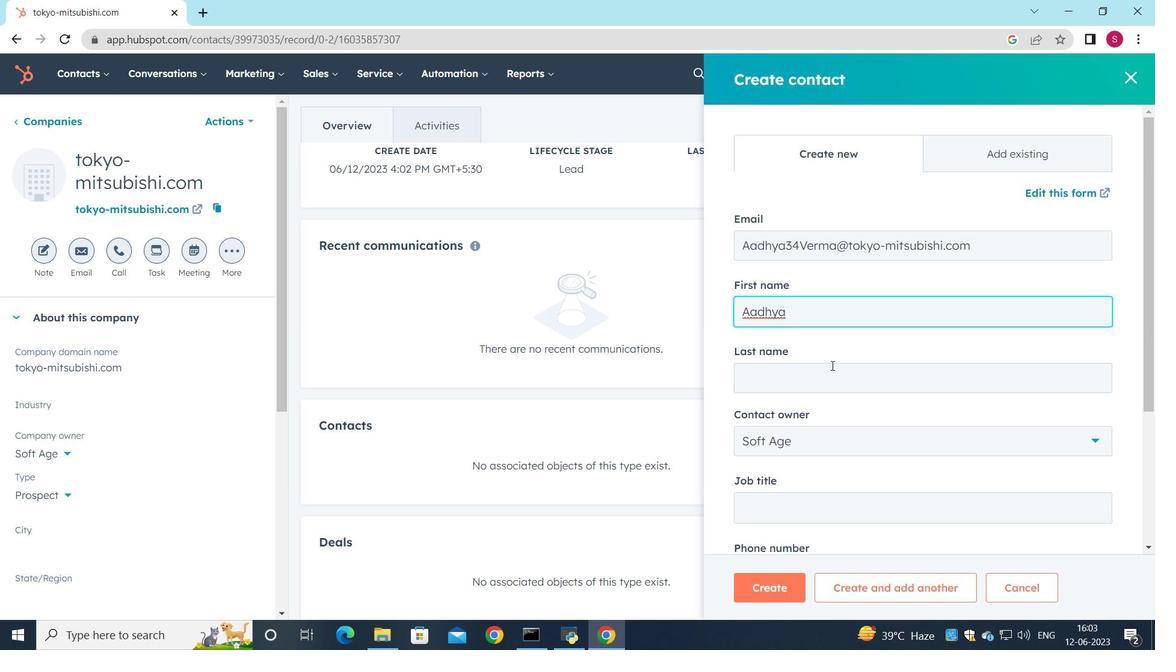
Action: Key pressed <Key.shift>Verma
Screenshot: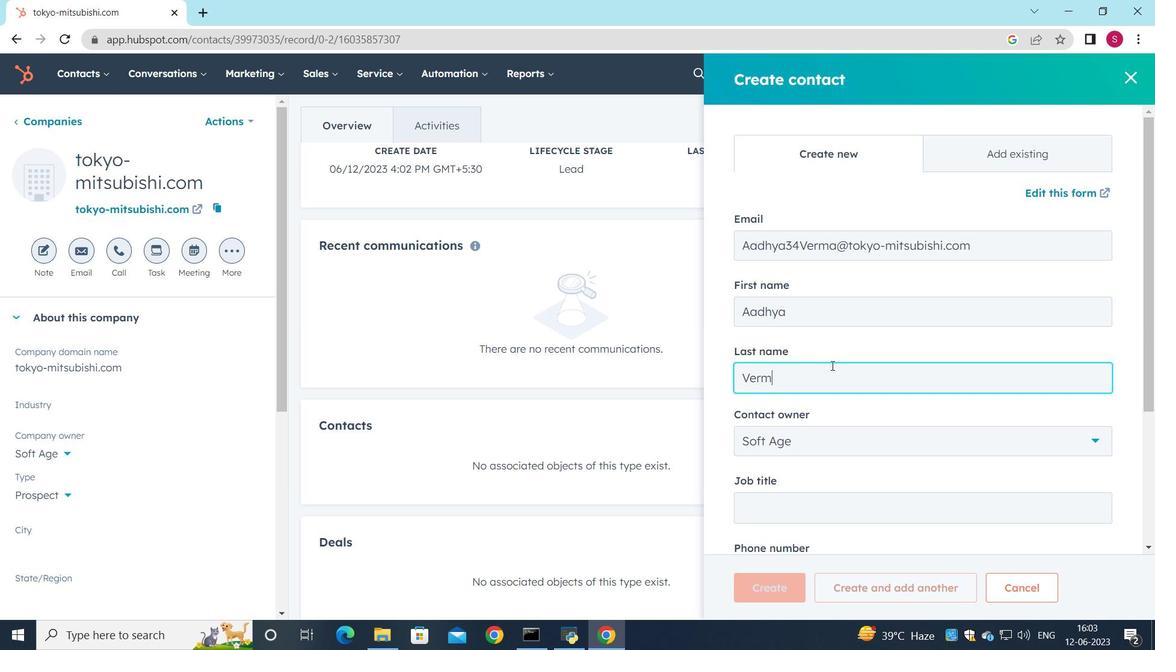 
Action: Mouse moved to (853, 461)
Screenshot: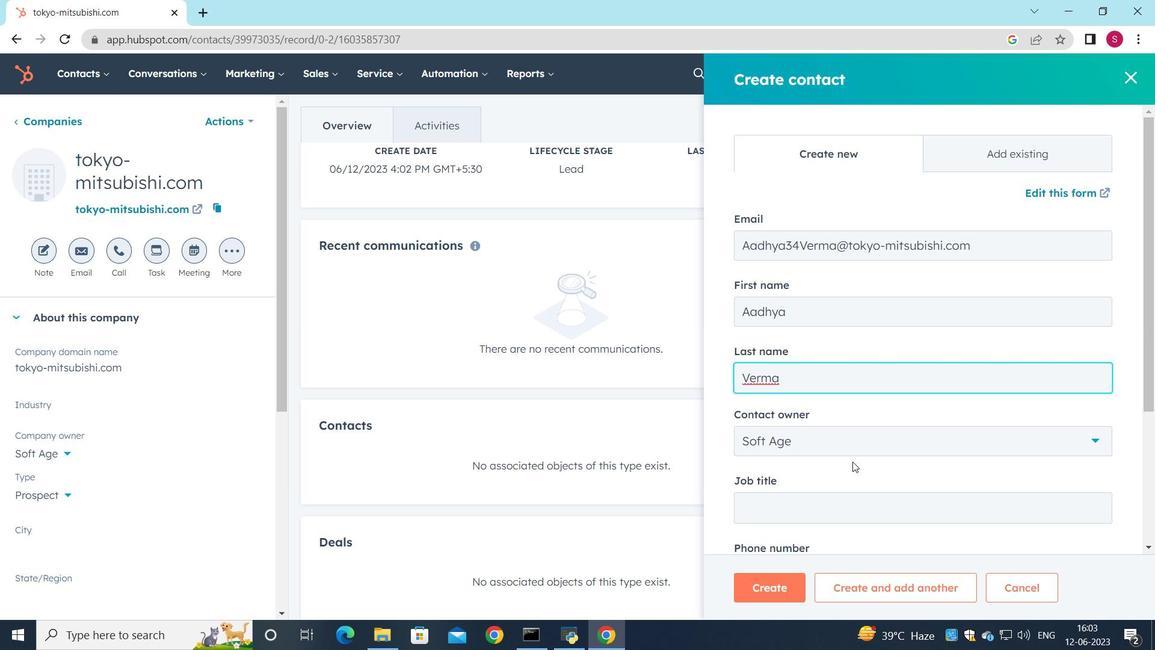 
Action: Mouse scrolled (853, 460) with delta (0, 0)
Screenshot: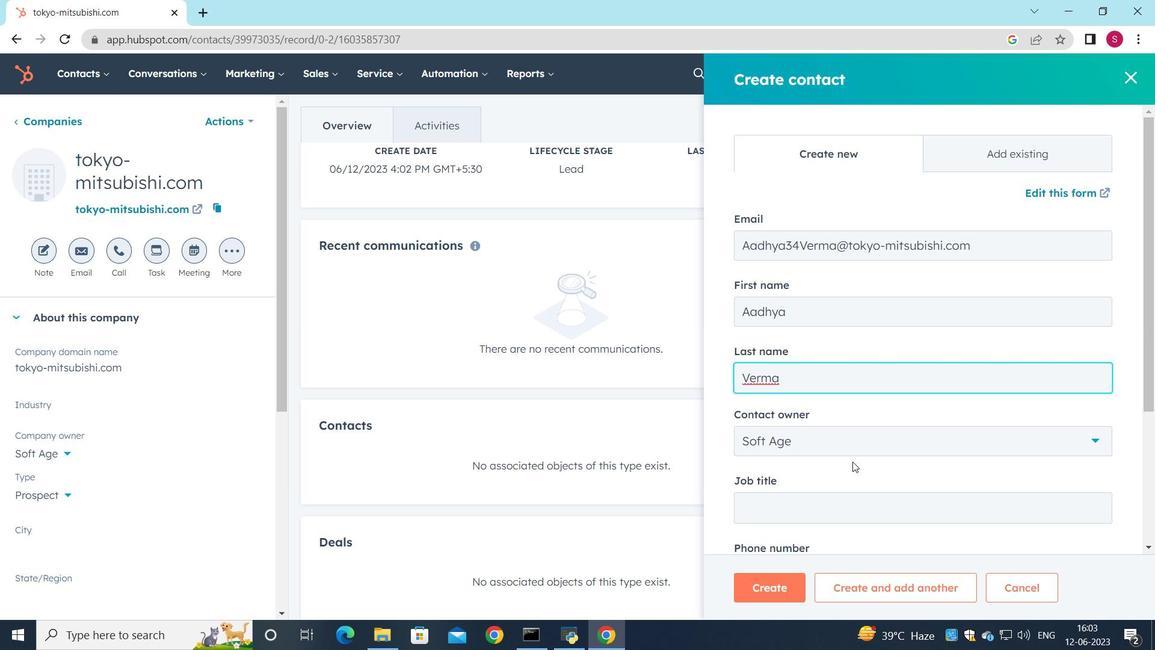 
Action: Mouse moved to (853, 461)
Screenshot: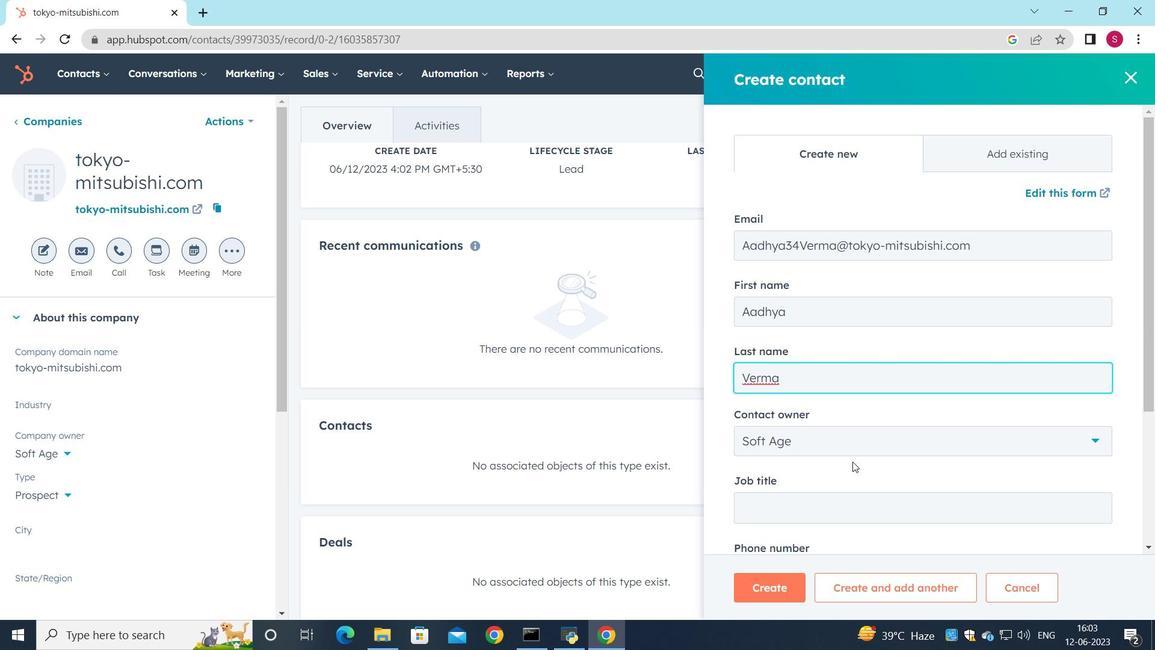 
Action: Mouse scrolled (853, 460) with delta (0, 0)
Screenshot: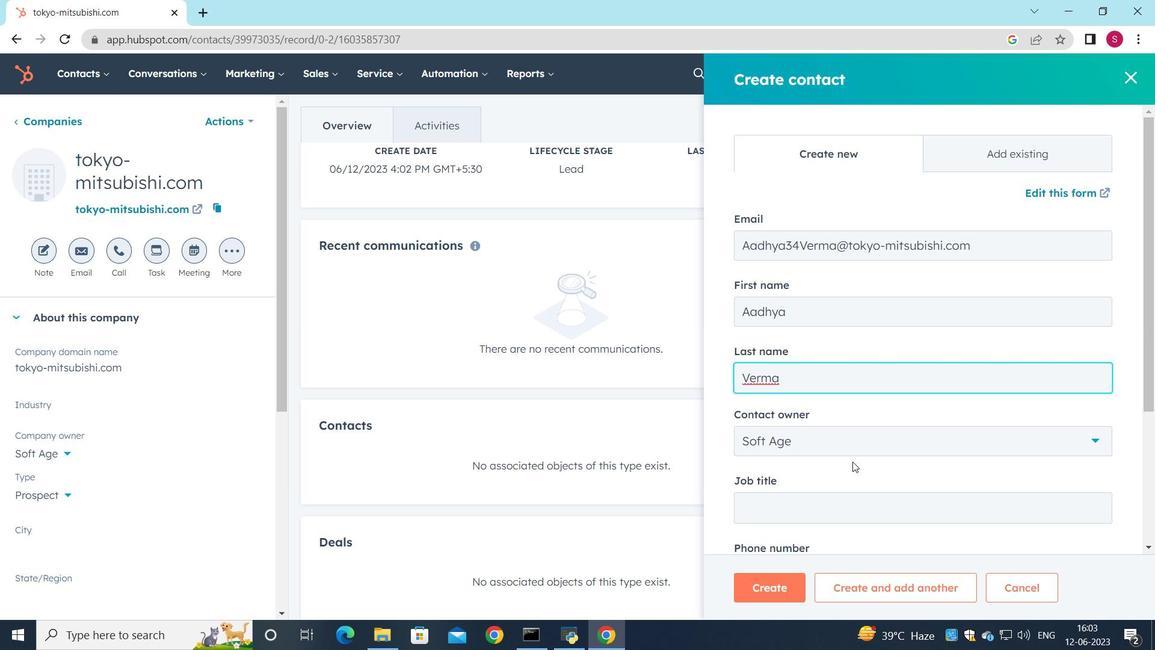 
Action: Mouse moved to (822, 367)
Screenshot: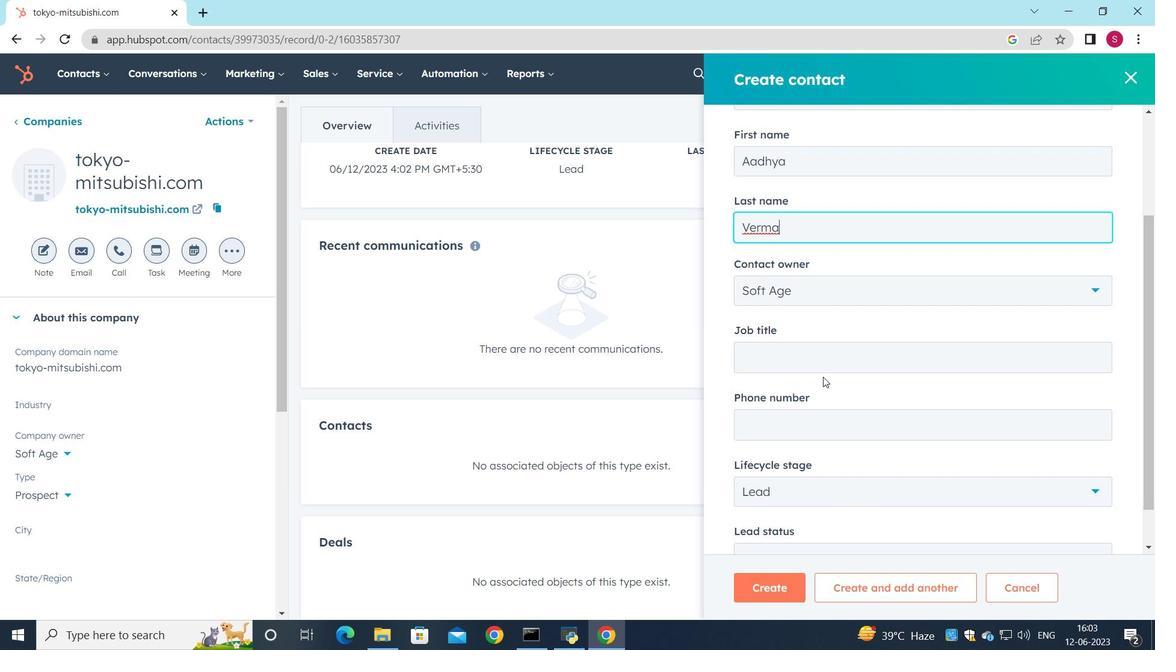 
Action: Mouse pressed left at (822, 367)
Screenshot: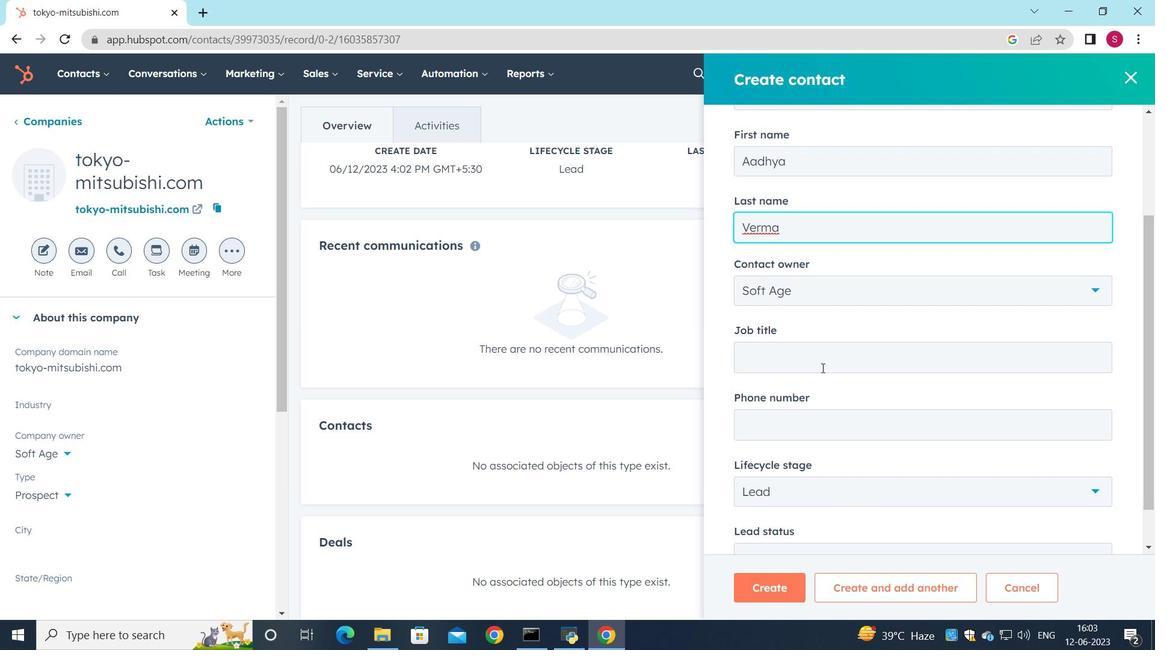
Action: Key pressed <Key.shift>H<Key.backspace><Key.shift>Finncial<Key.space><Key.shift>Com<Key.backspace>ntroller
Screenshot: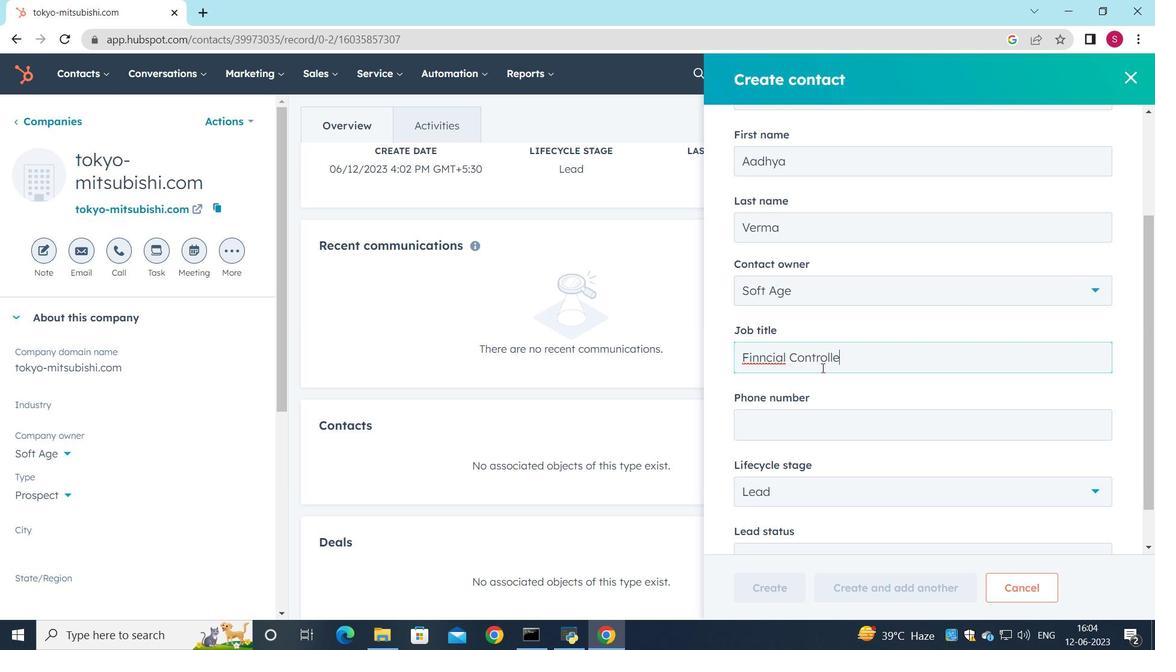 
Action: Mouse moved to (760, 362)
Screenshot: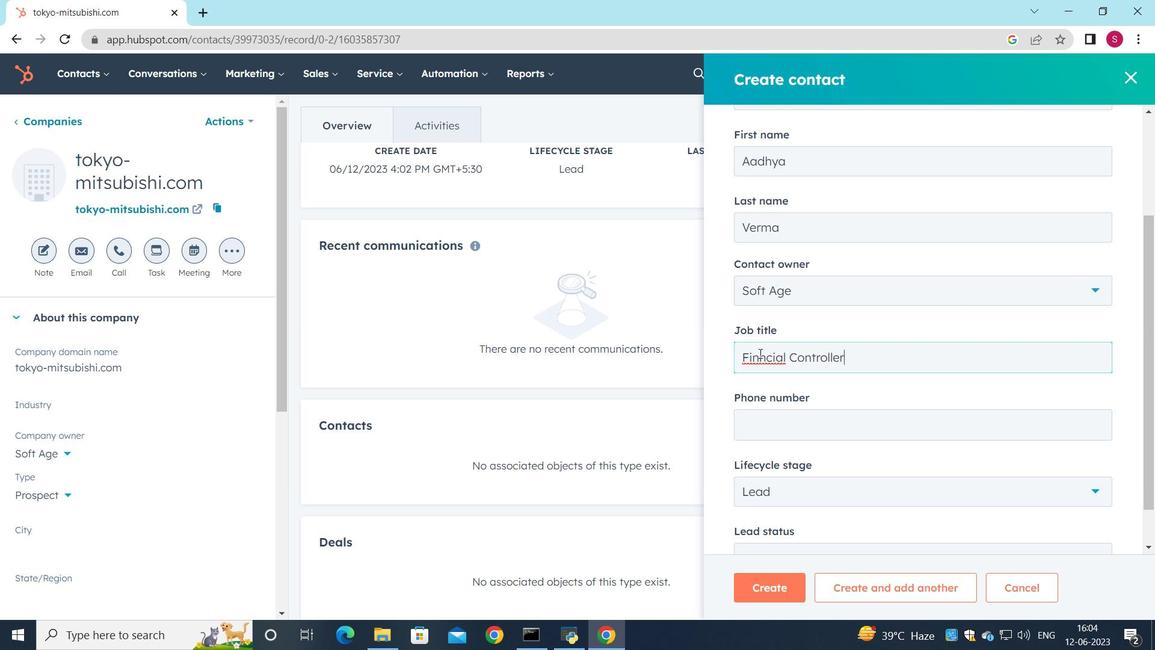 
Action: Mouse pressed left at (760, 362)
Screenshot: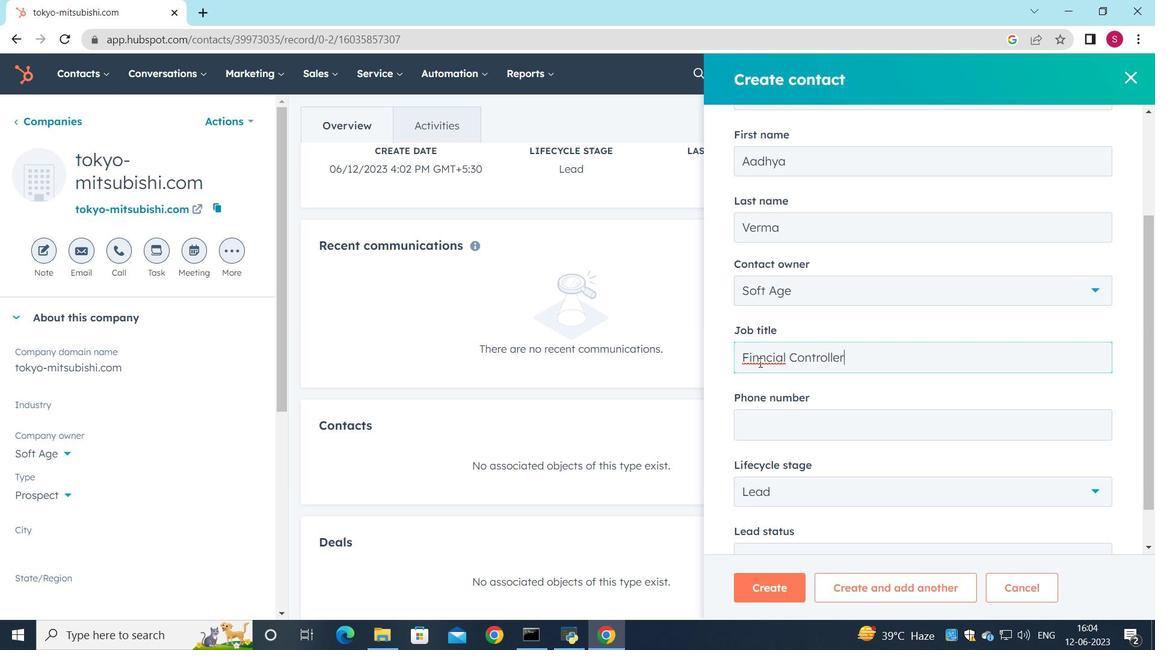 
Action: Key pressed a
Screenshot: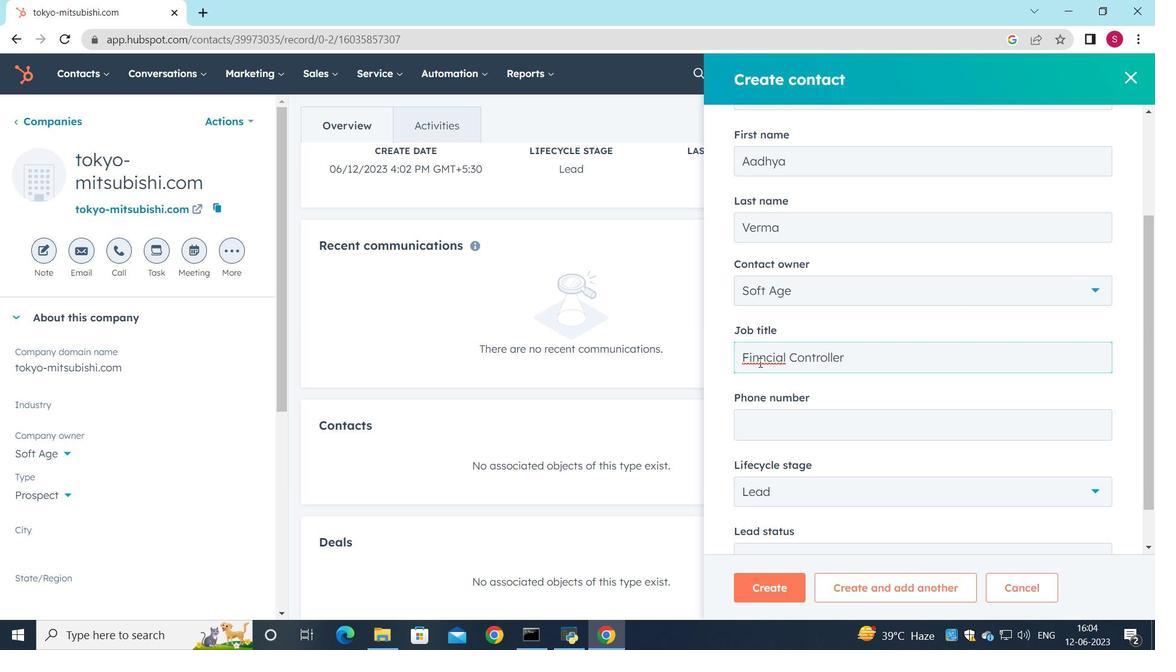 
Action: Mouse moved to (775, 408)
Screenshot: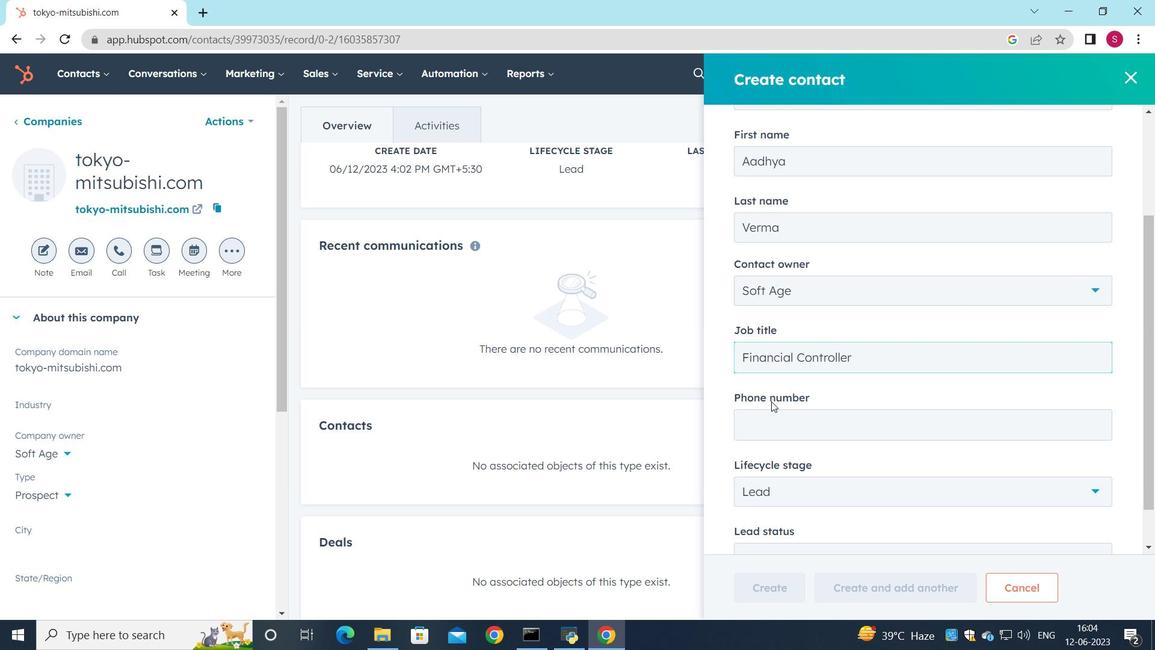 
Action: Mouse pressed left at (775, 408)
Screenshot: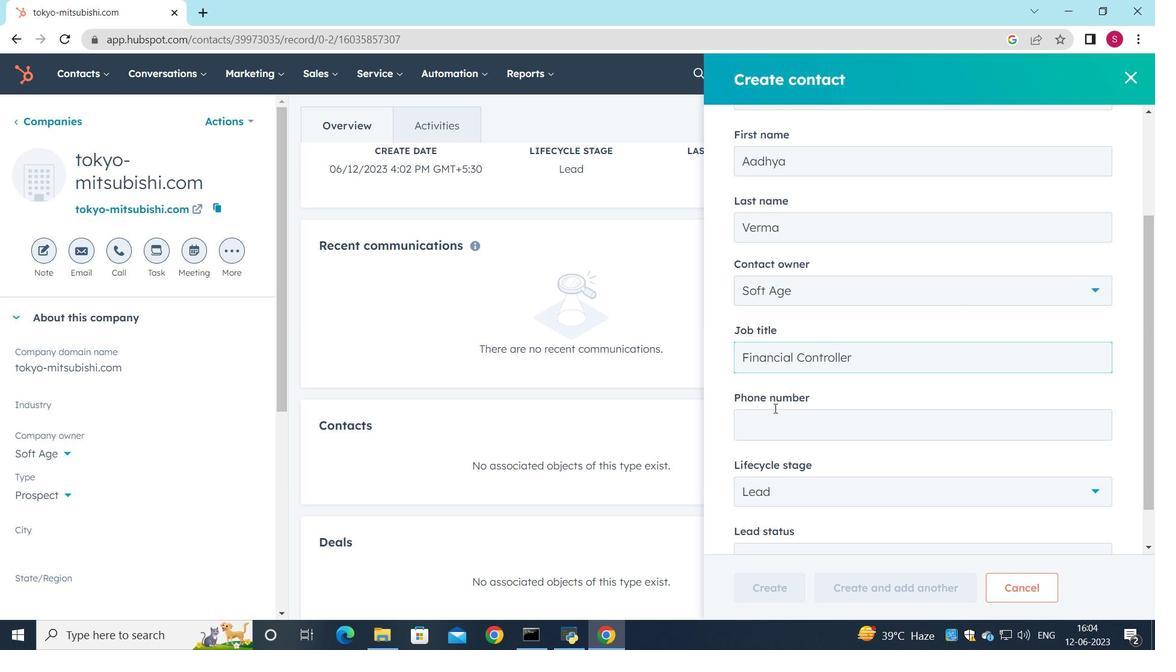 
Action: Mouse moved to (775, 412)
Screenshot: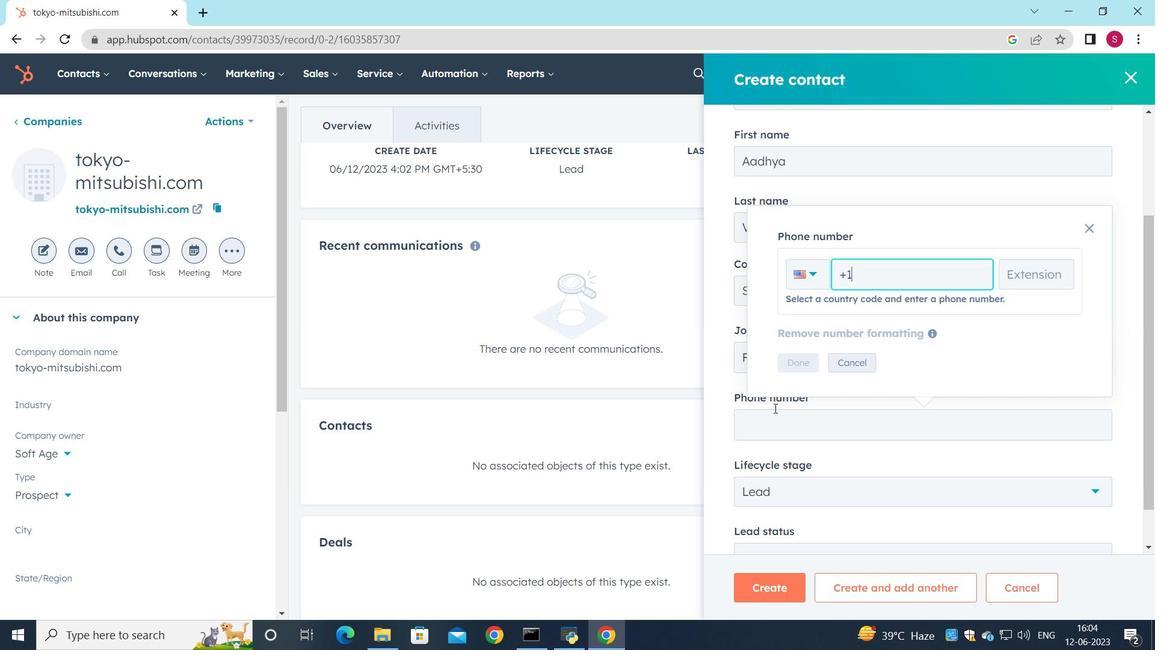 
Action: Key pressed 3055552347
Screenshot: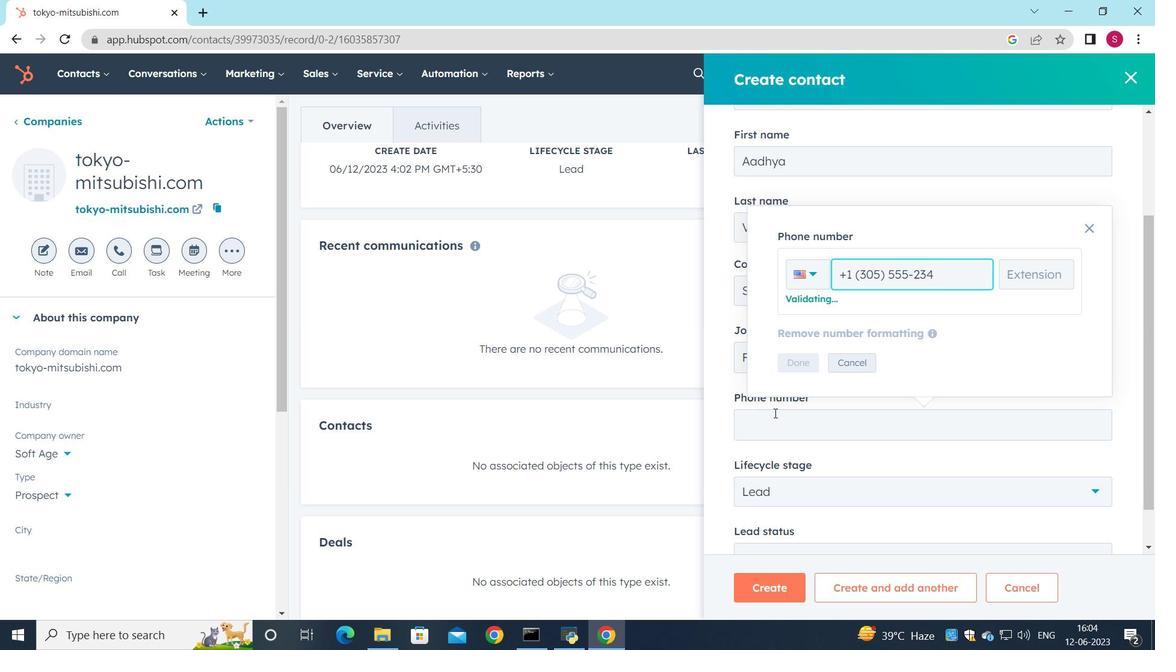 
Action: Mouse moved to (802, 362)
Screenshot: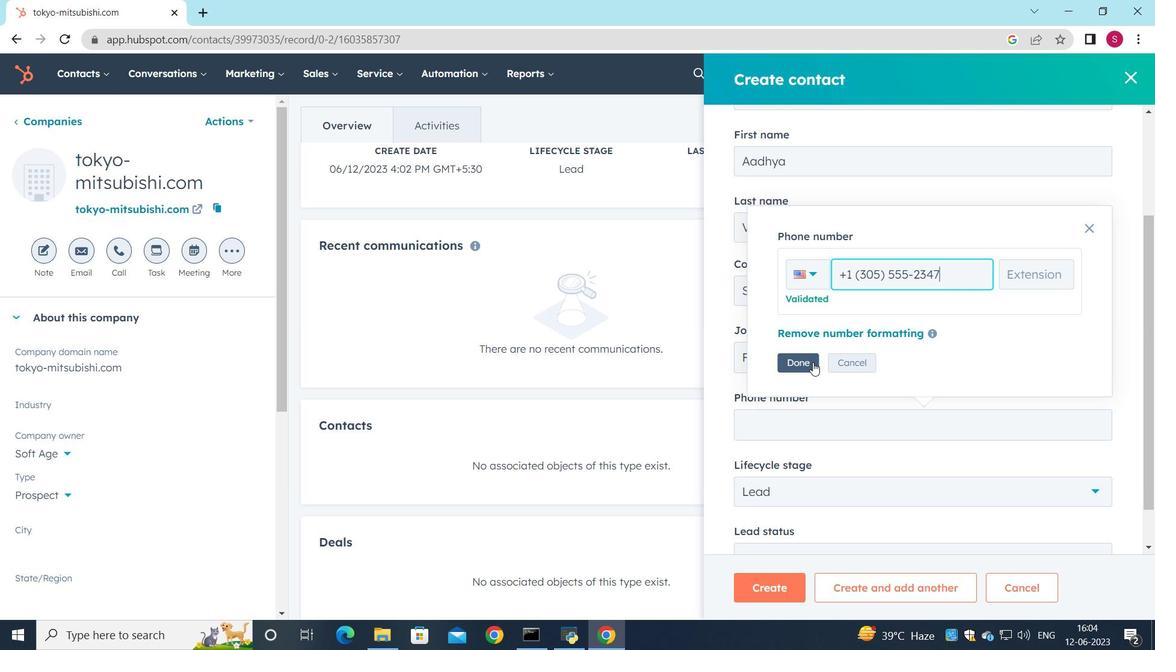 
Action: Mouse pressed left at (802, 362)
Screenshot: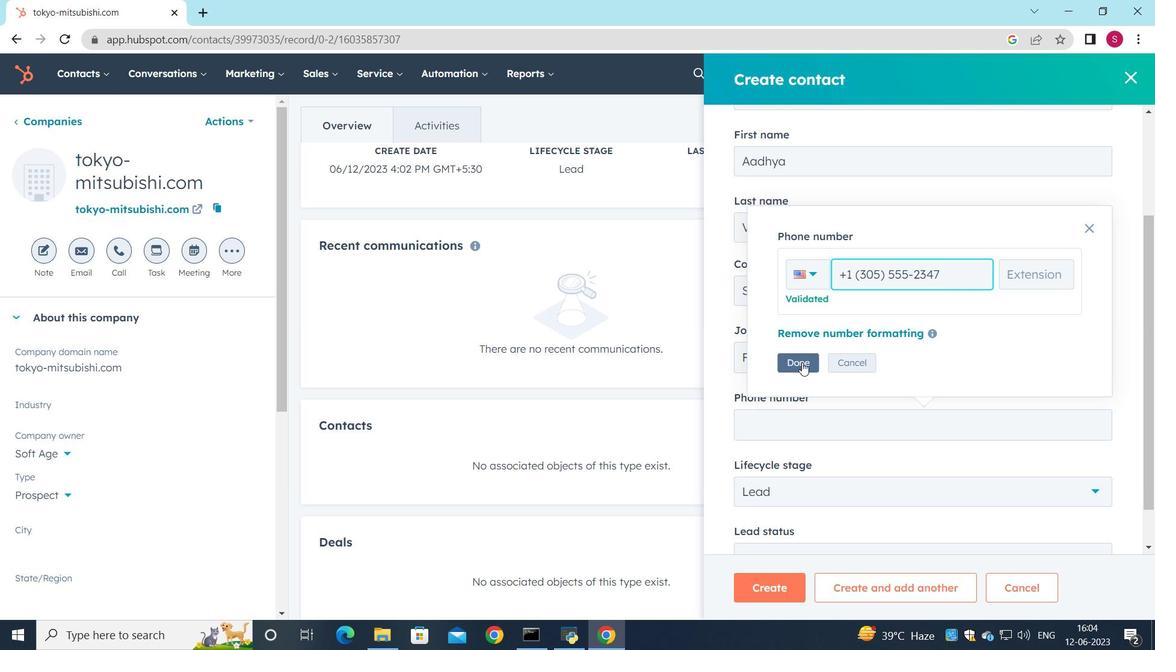 
Action: Mouse moved to (801, 375)
Screenshot: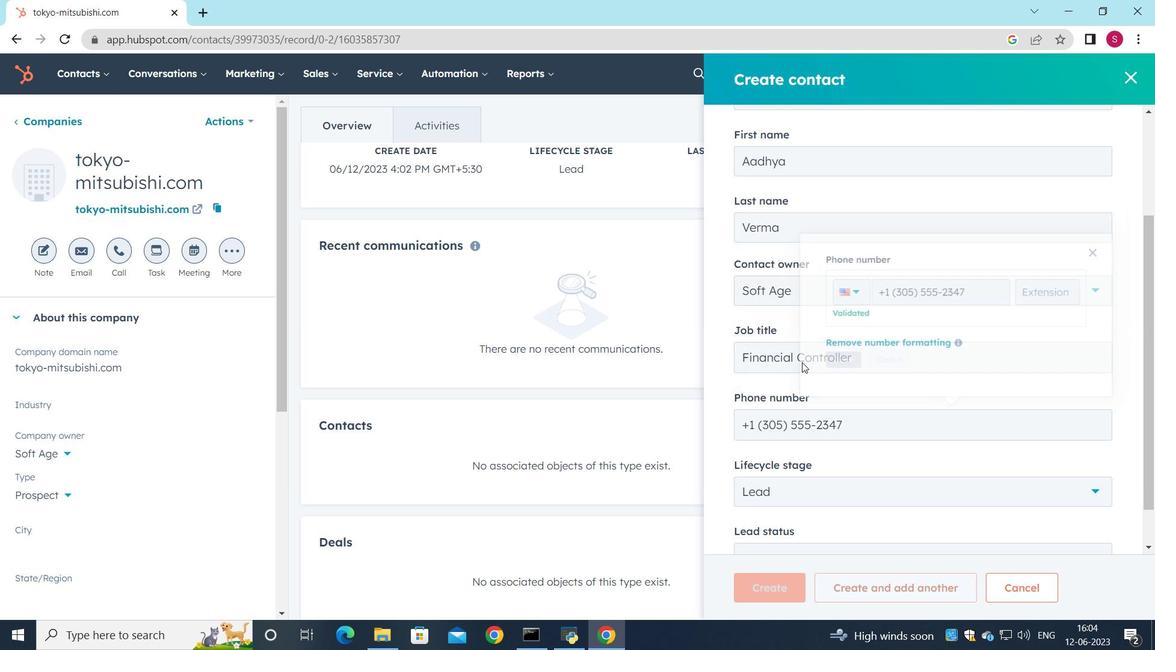 
Action: Mouse scrolled (801, 374) with delta (0, 0)
Screenshot: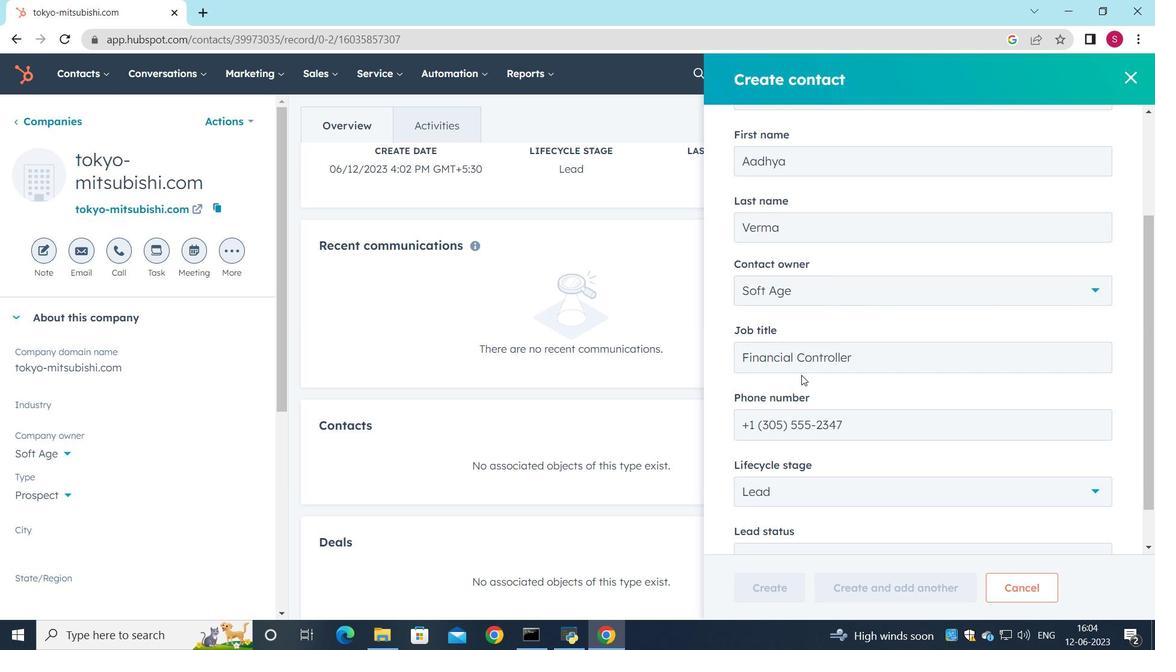
Action: Mouse scrolled (801, 374) with delta (0, 0)
Screenshot: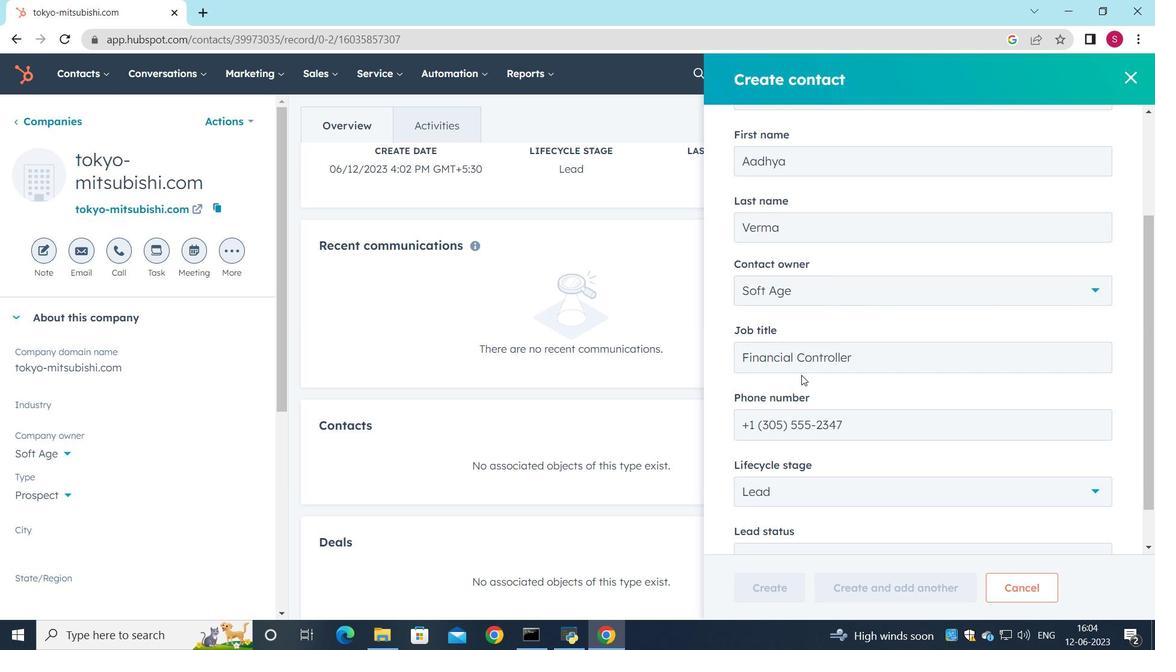
Action: Mouse scrolled (801, 374) with delta (0, 0)
Screenshot: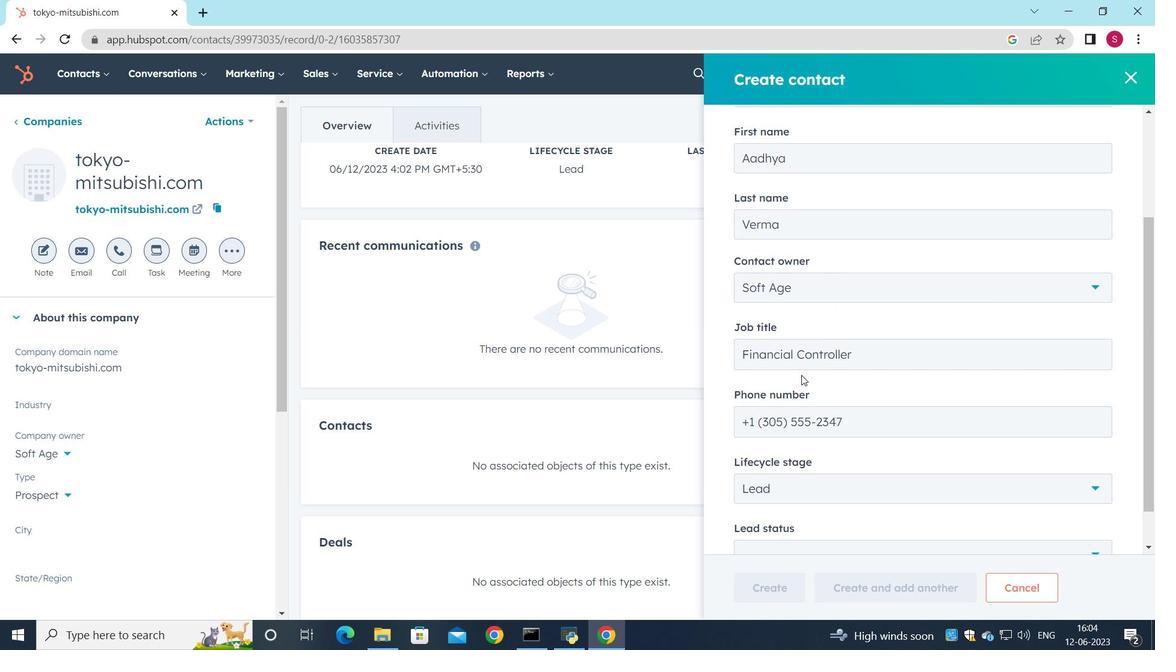 
Action: Mouse moved to (820, 429)
Screenshot: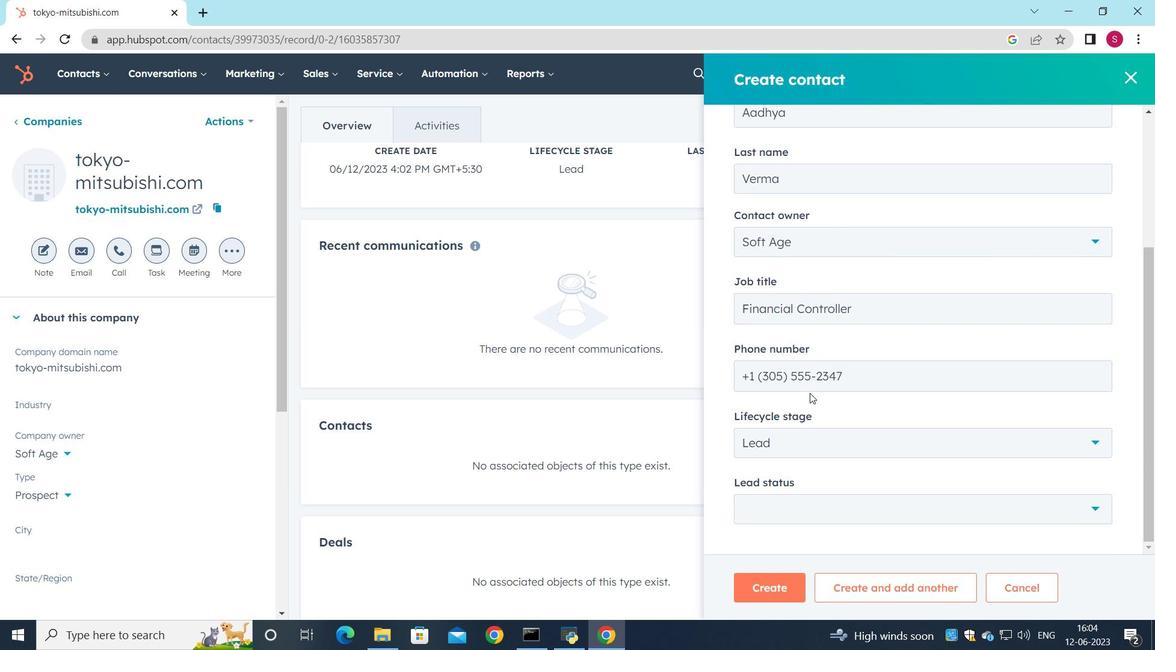
Action: Mouse scrolled (819, 427) with delta (0, 0)
Screenshot: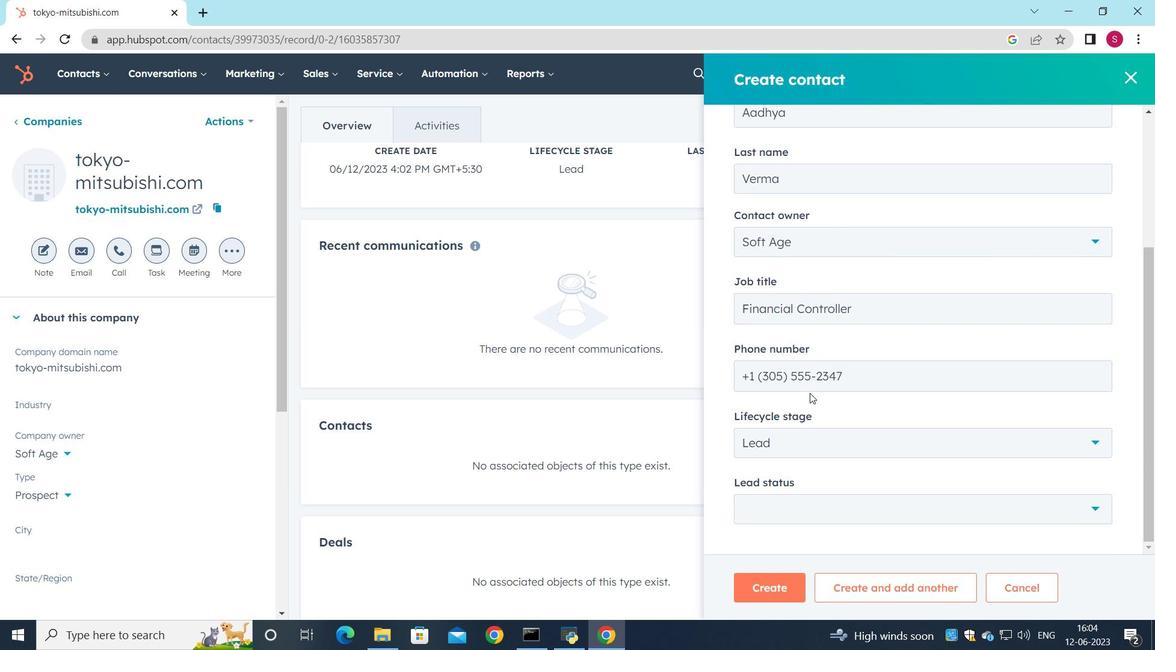 
Action: Mouse moved to (823, 446)
Screenshot: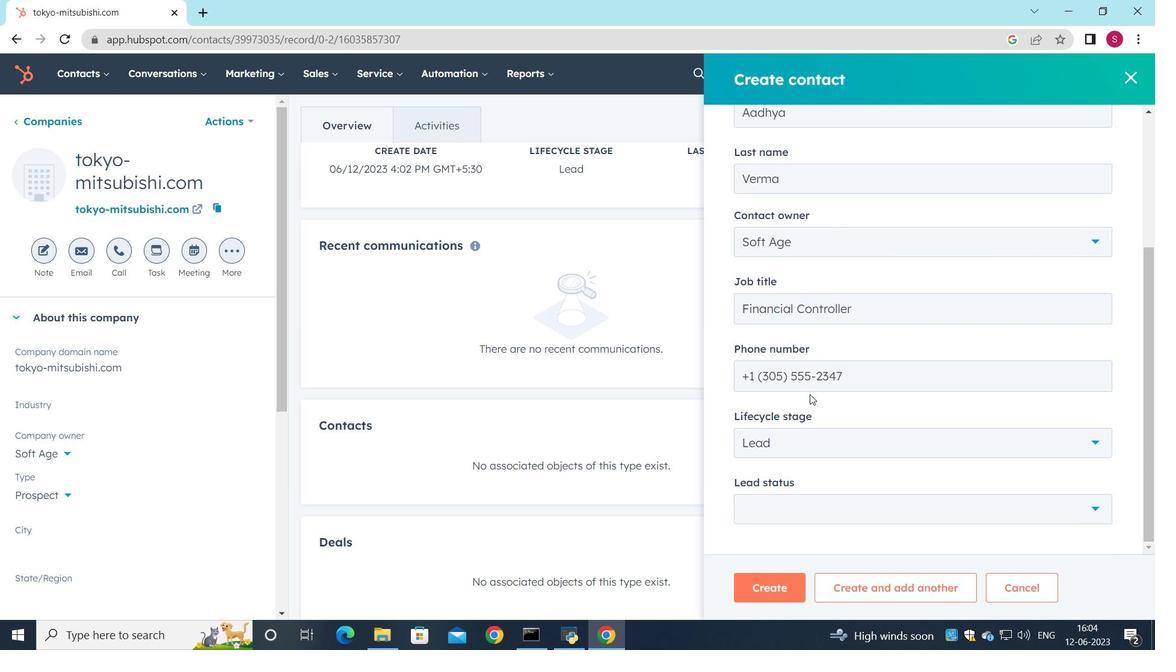 
Action: Mouse scrolled (823, 445) with delta (0, 0)
Screenshot: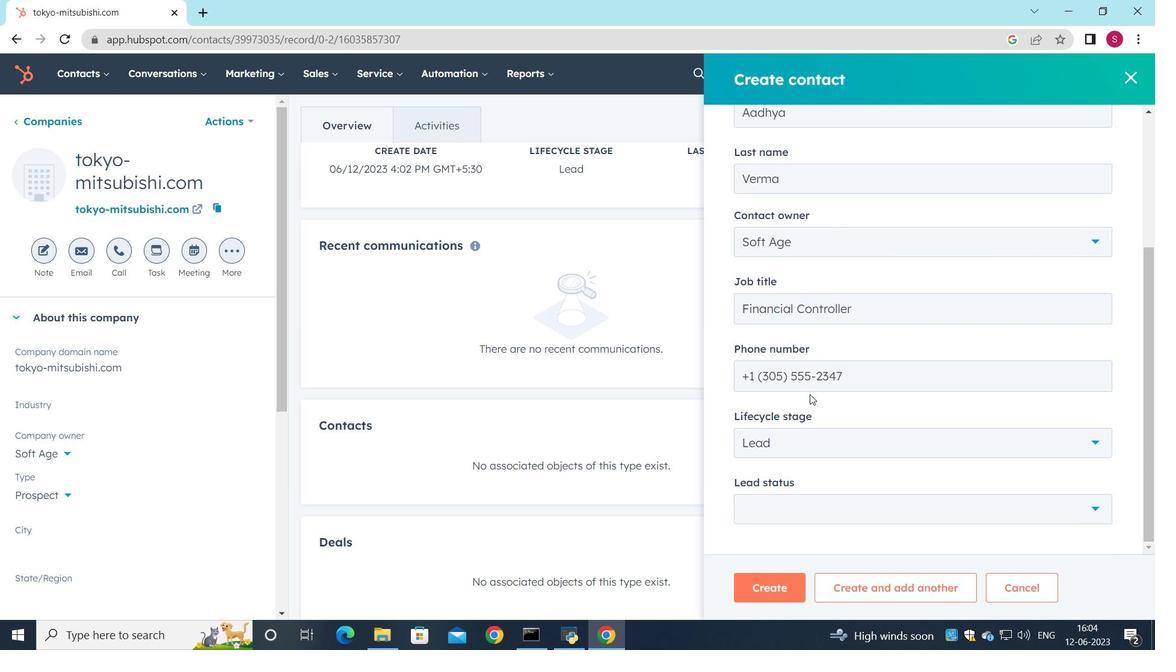 
Action: Mouse moved to (822, 502)
Screenshot: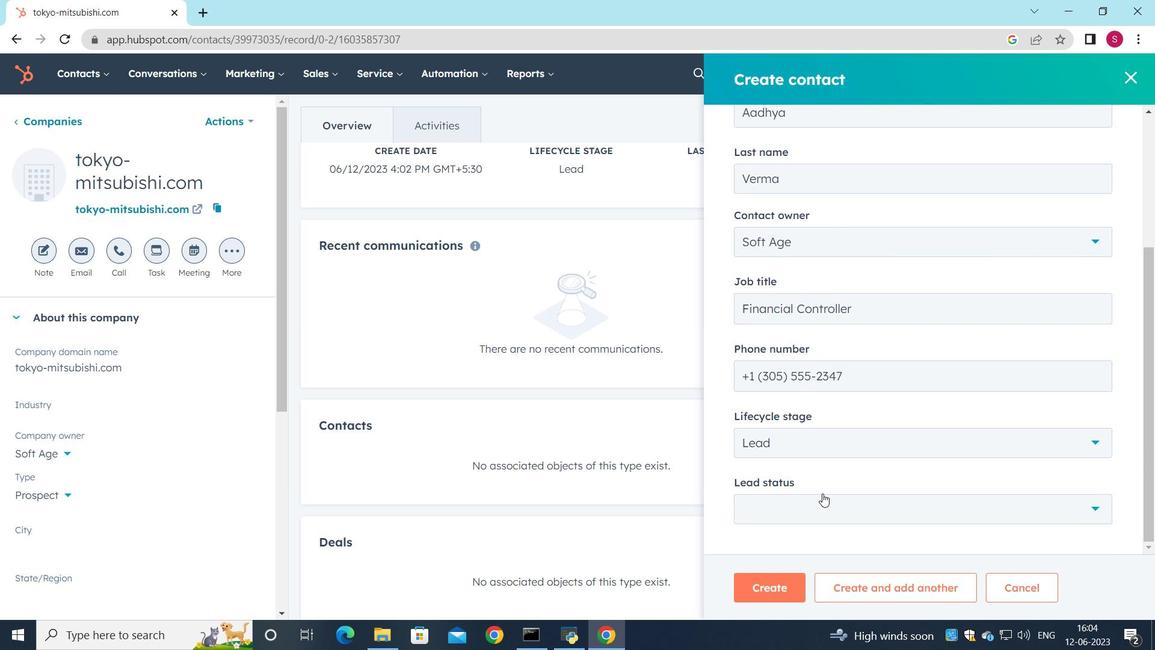 
Action: Mouse pressed left at (822, 502)
Screenshot: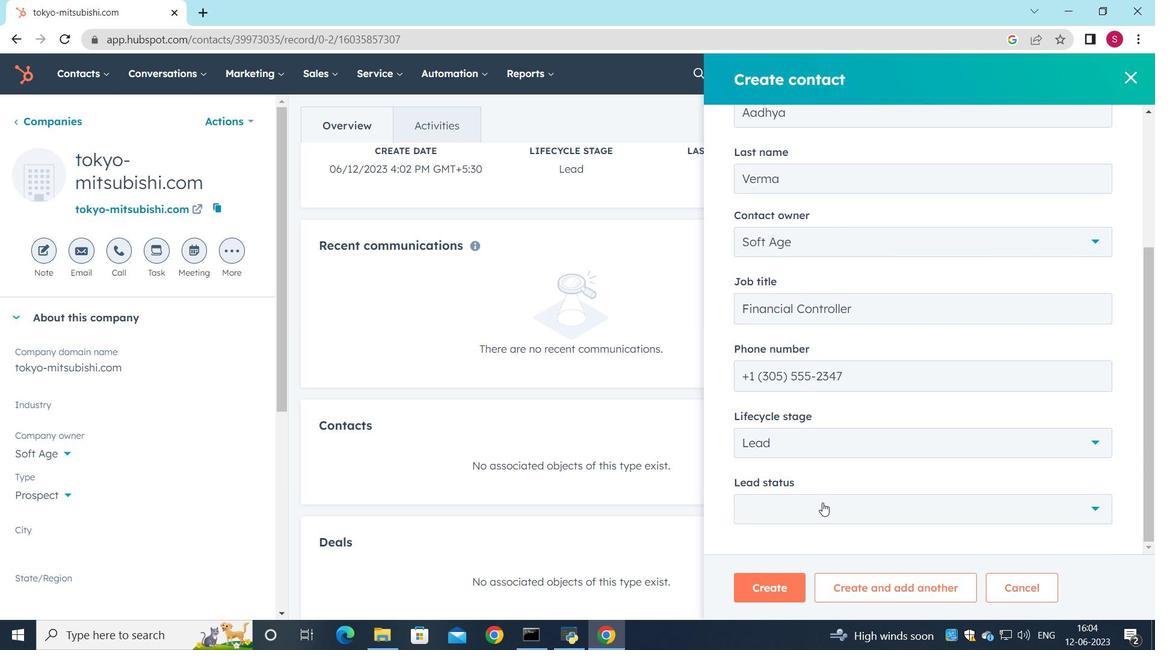 
Action: Mouse moved to (799, 435)
Screenshot: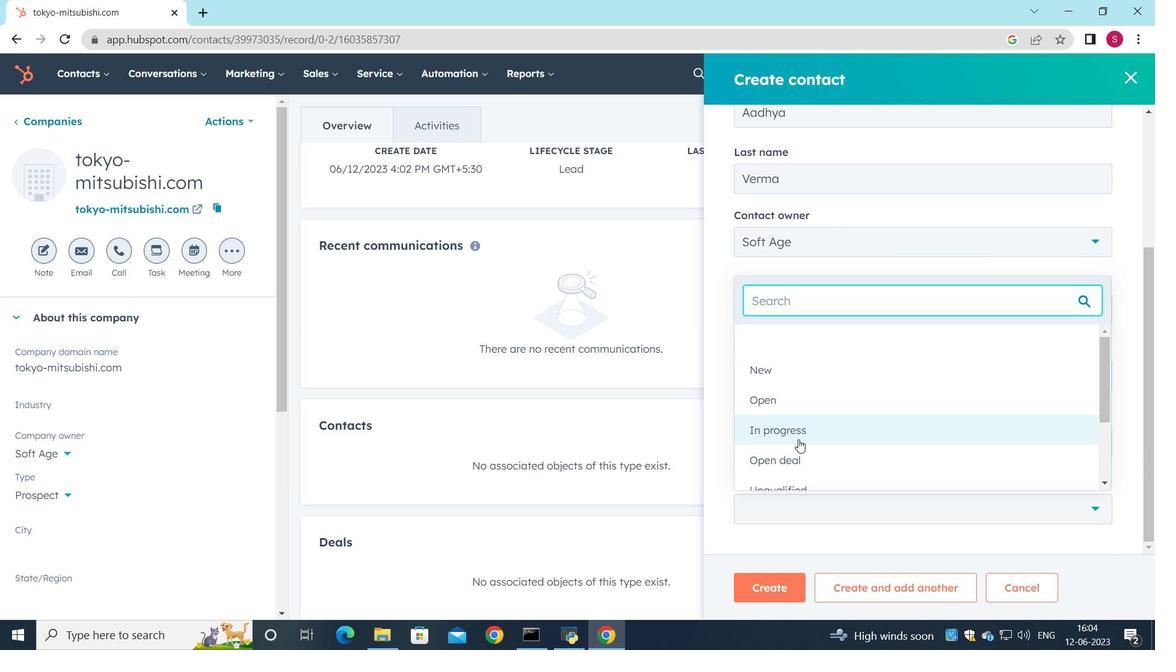 
Action: Mouse pressed left at (799, 435)
Screenshot: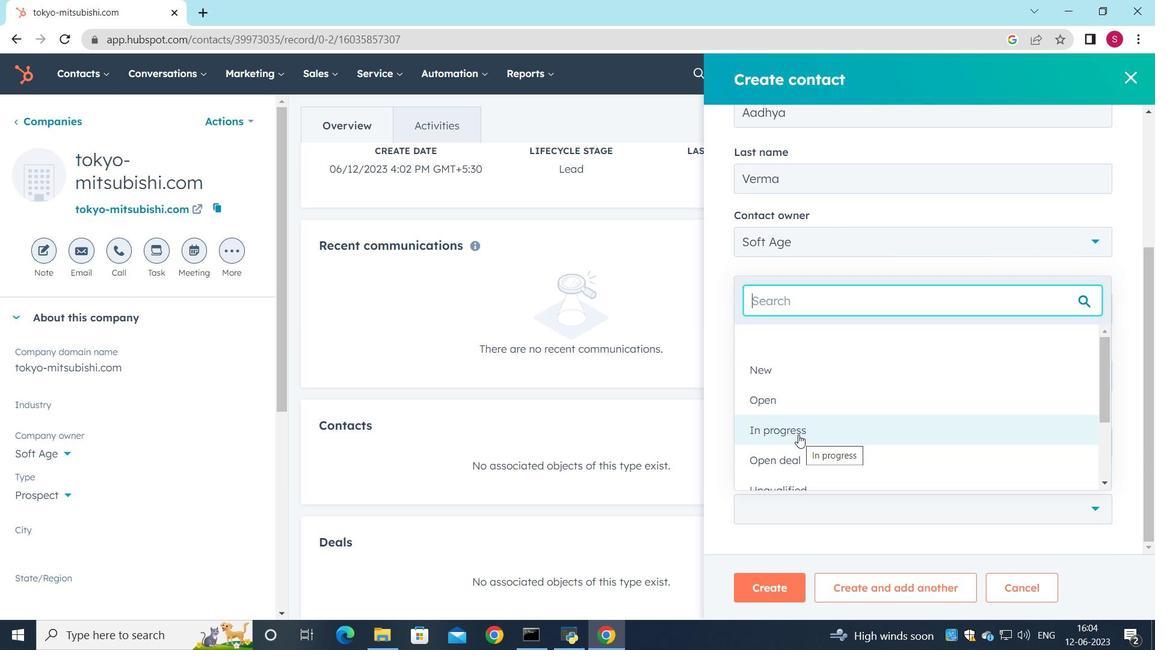 
Action: Mouse moved to (777, 598)
Screenshot: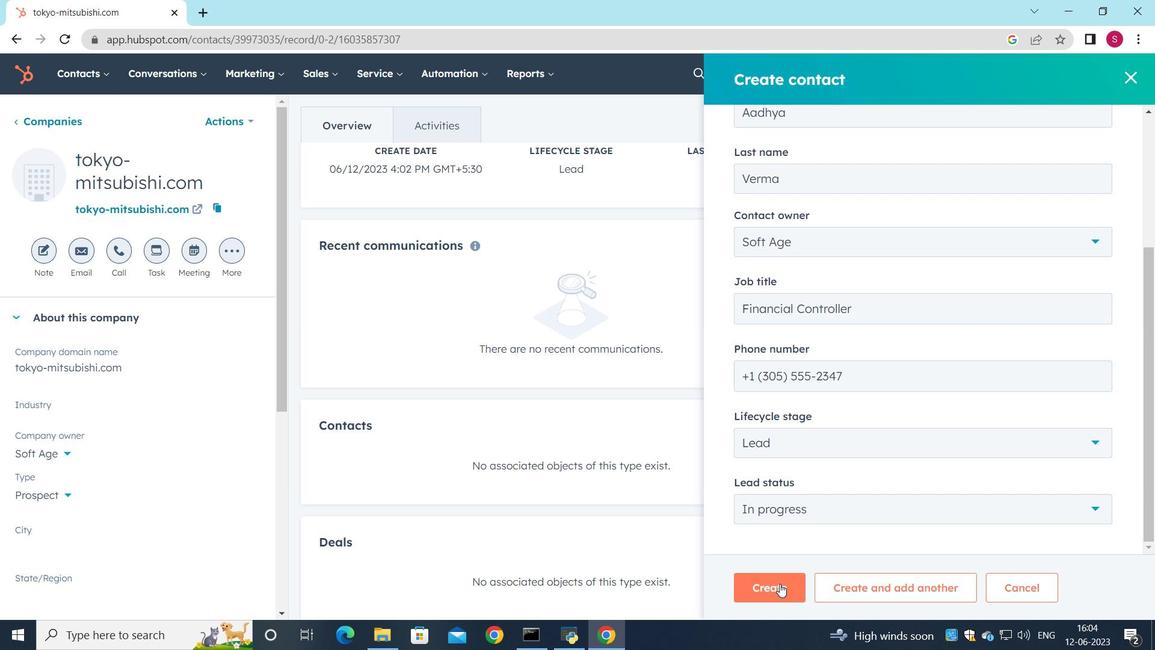 
Action: Mouse pressed left at (777, 598)
Screenshot: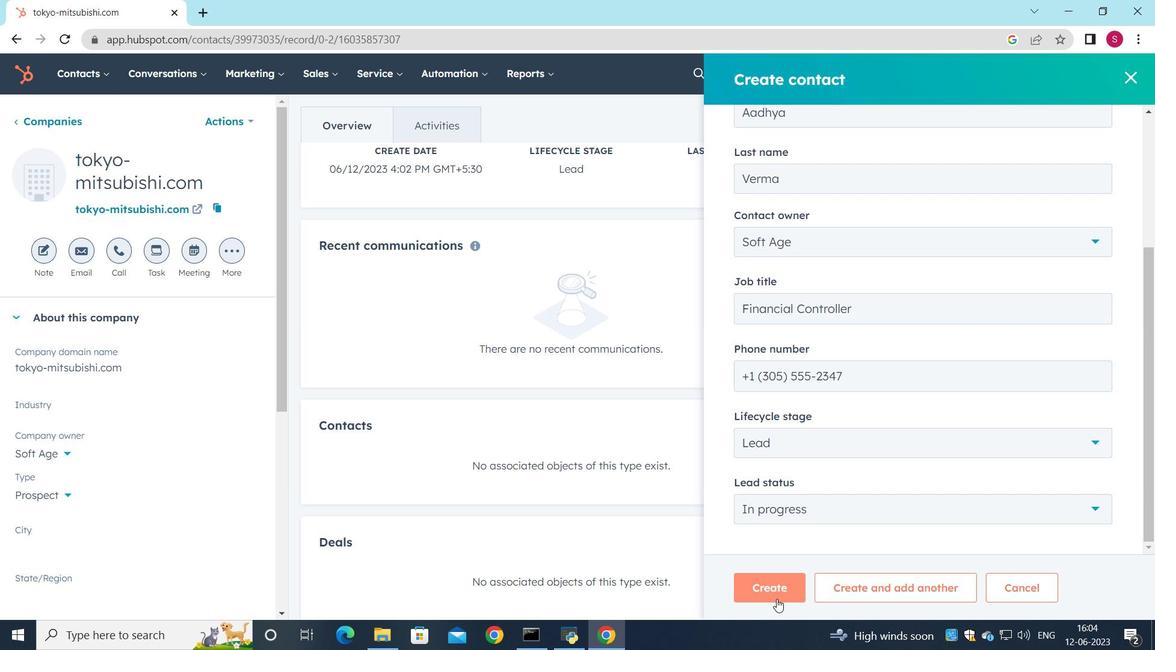 
Action: Mouse moved to (667, 468)
Screenshot: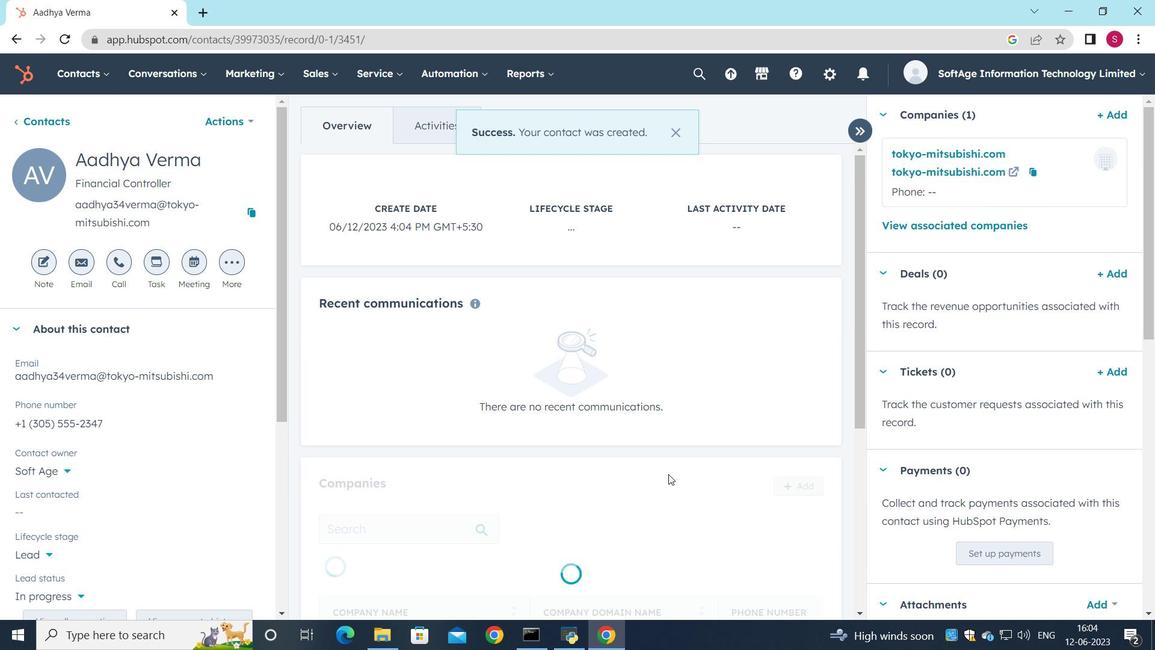
Action: Mouse scrolled (667, 467) with delta (0, 0)
Screenshot: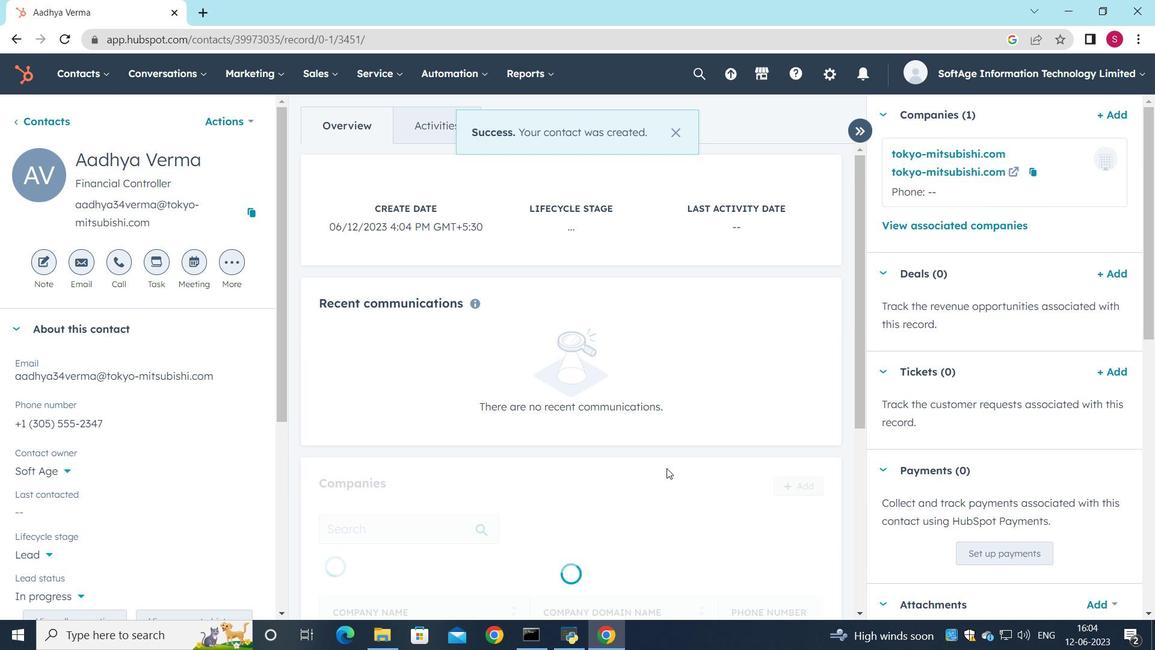 
Action: Mouse scrolled (667, 467) with delta (0, 0)
Screenshot: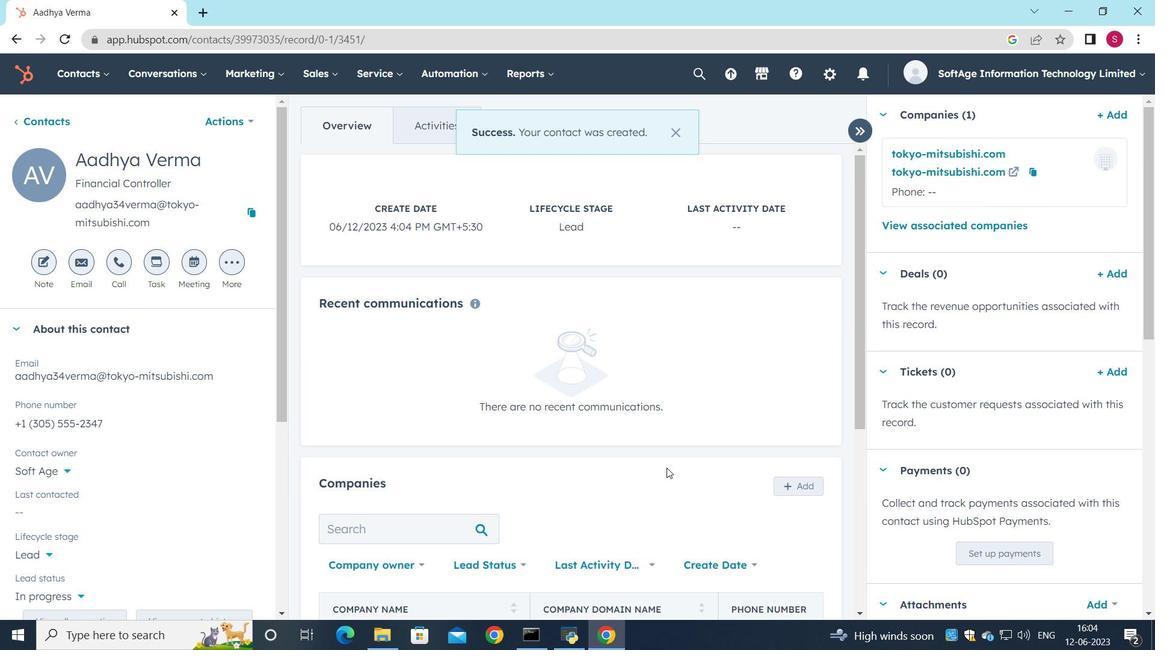 
Action: Mouse moved to (668, 468)
Screenshot: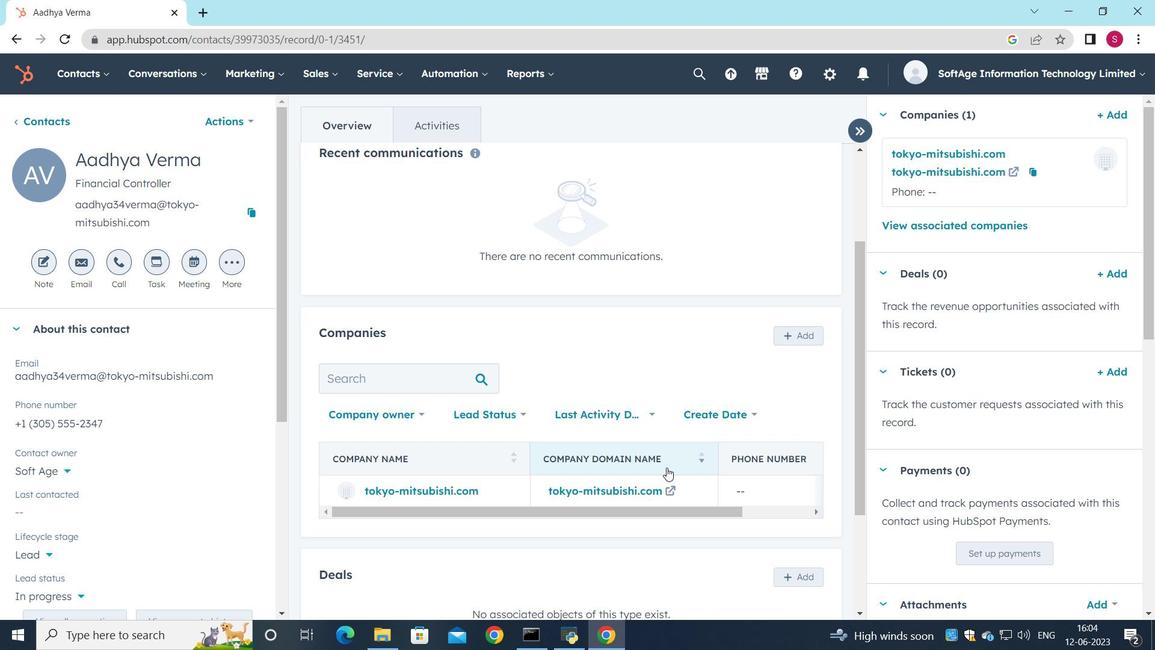 
